Task: Create a due date automation trigger when advanced on, 2 days before a card is due add dates without a due date at 11:00 AM.
Action: Mouse moved to (1021, 296)
Screenshot: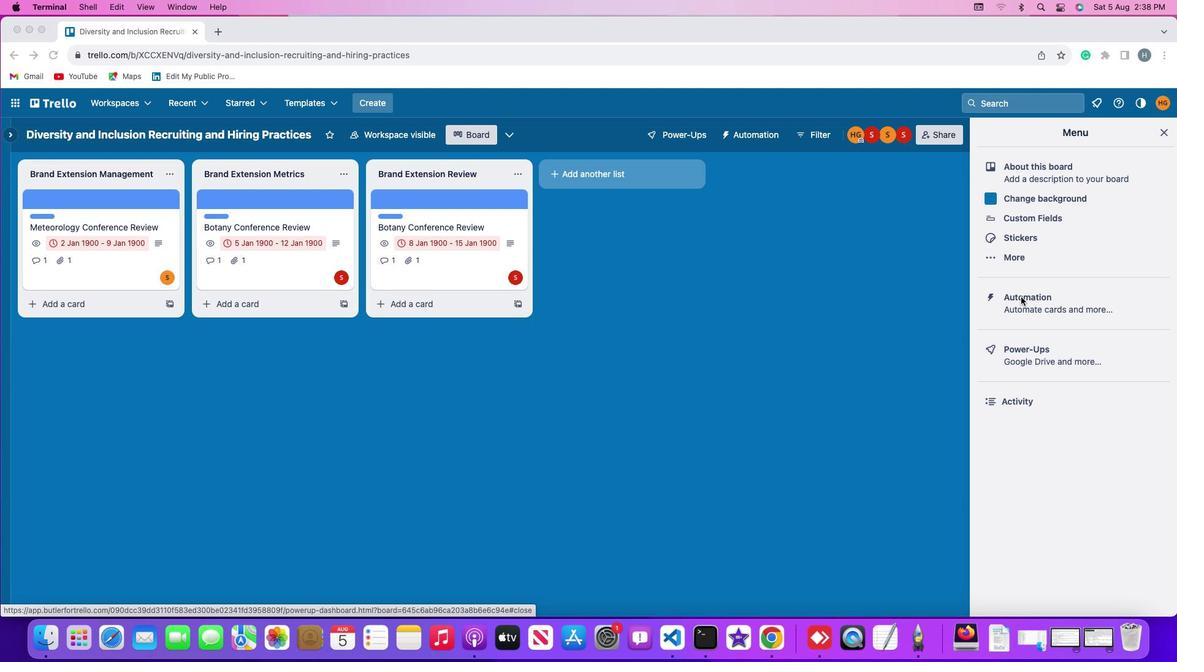 
Action: Mouse pressed left at (1021, 296)
Screenshot: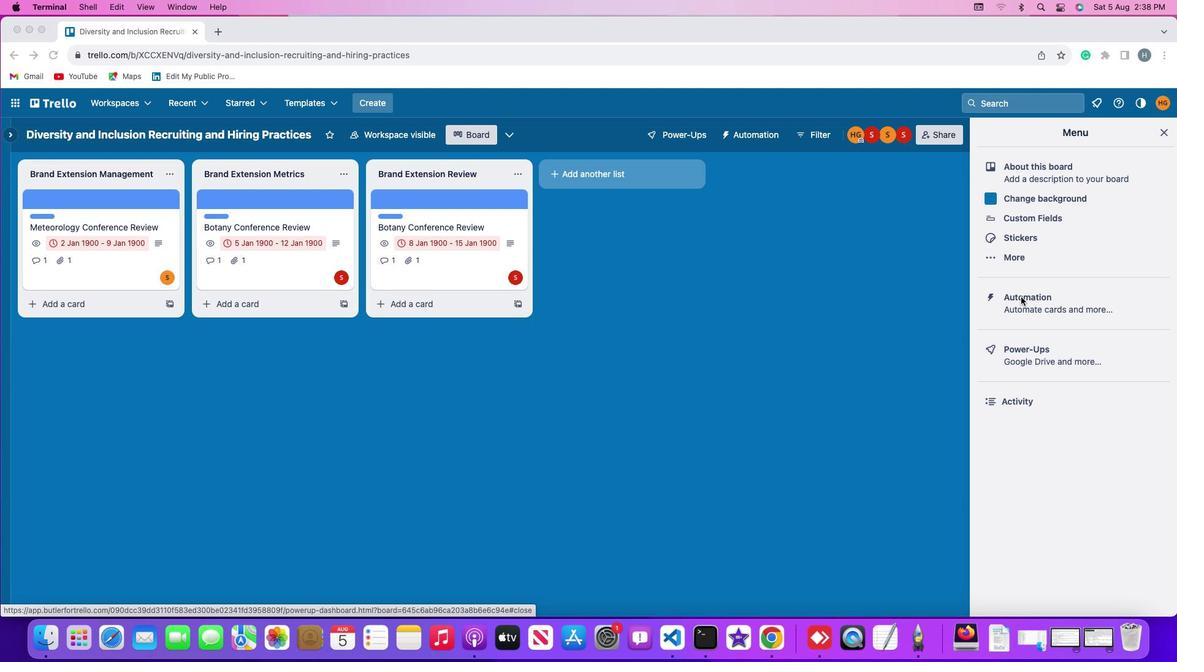
Action: Mouse pressed left at (1021, 296)
Screenshot: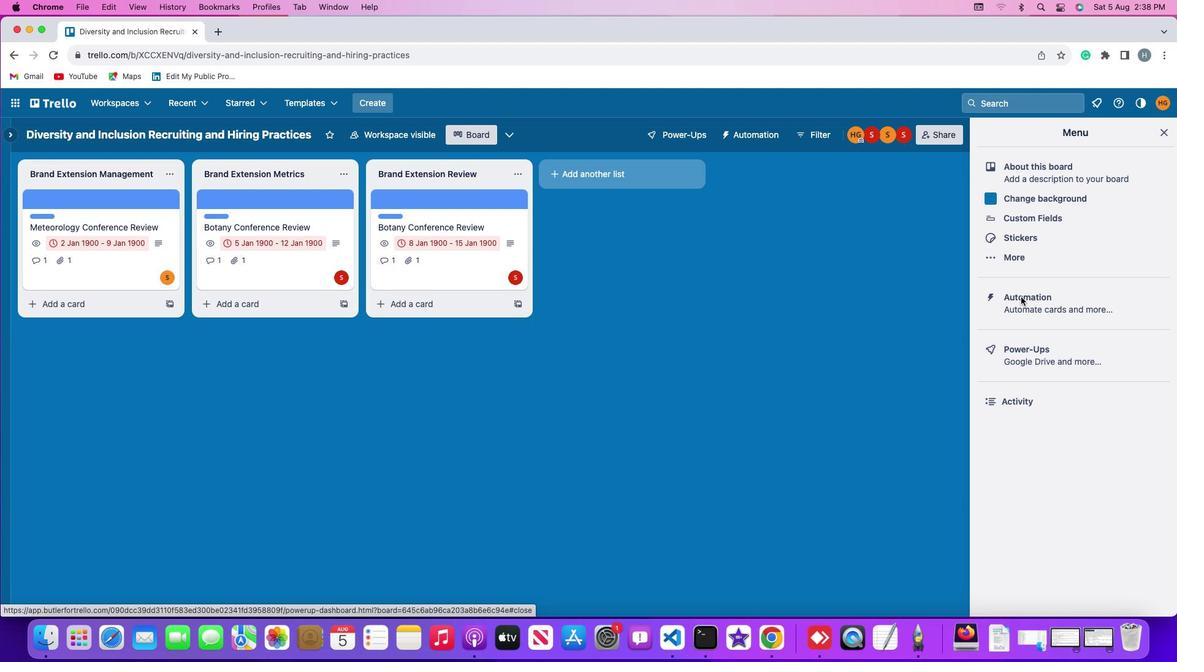 
Action: Mouse moved to (65, 290)
Screenshot: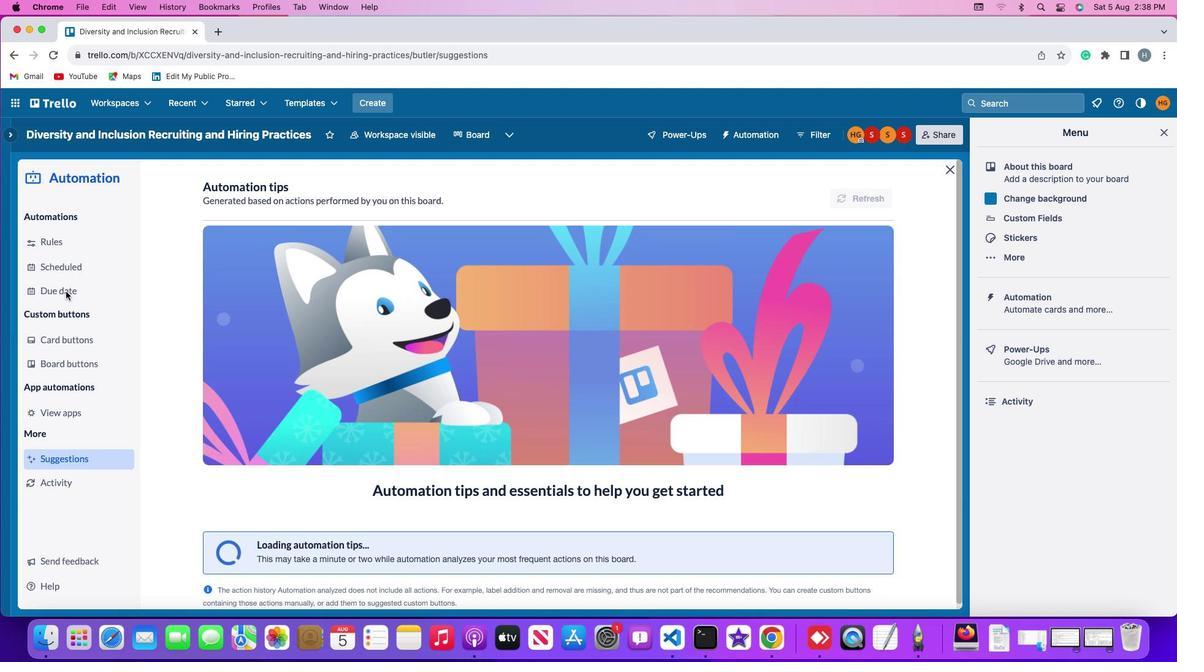 
Action: Mouse pressed left at (65, 290)
Screenshot: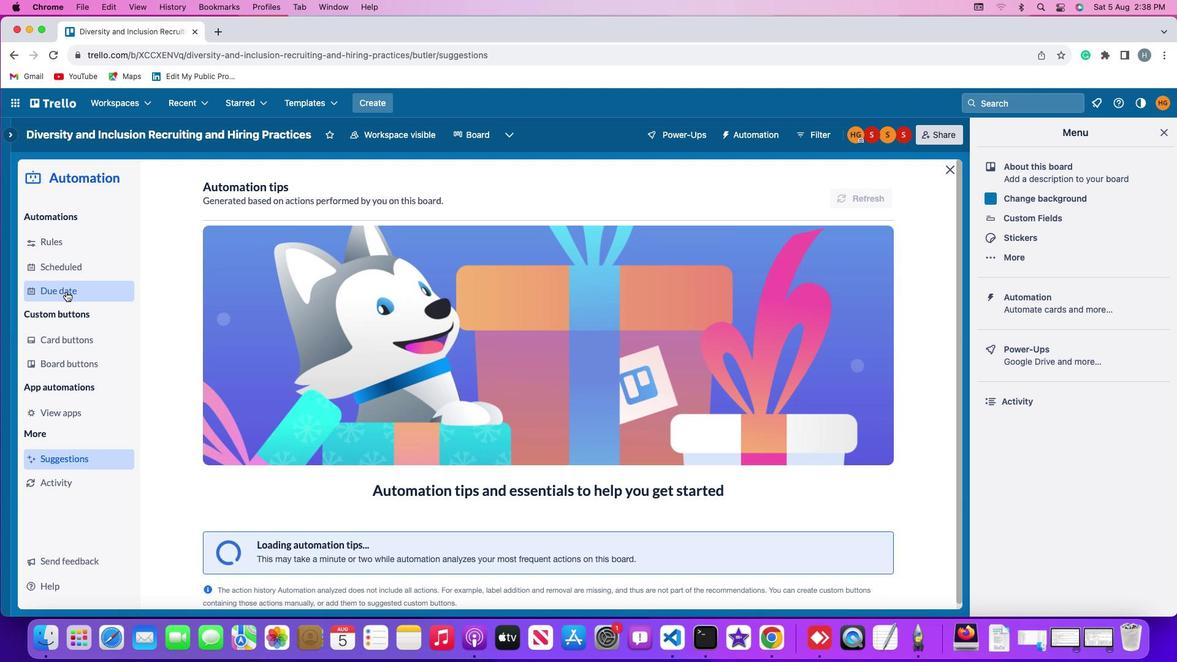 
Action: Mouse moved to (838, 188)
Screenshot: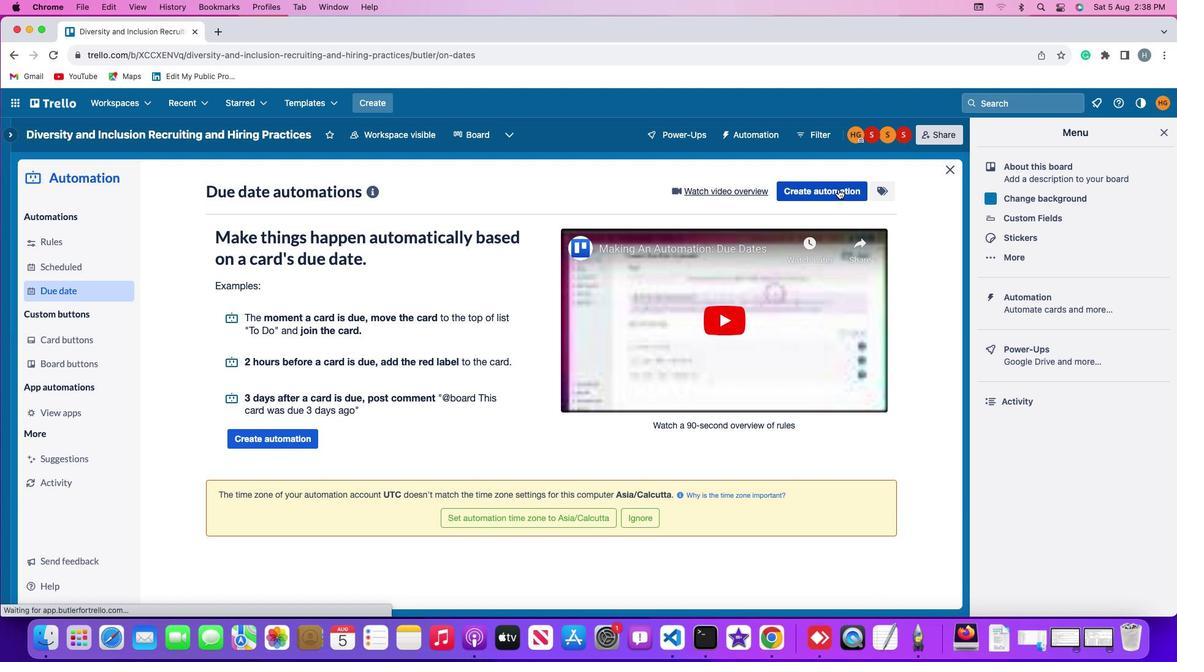 
Action: Mouse pressed left at (838, 188)
Screenshot: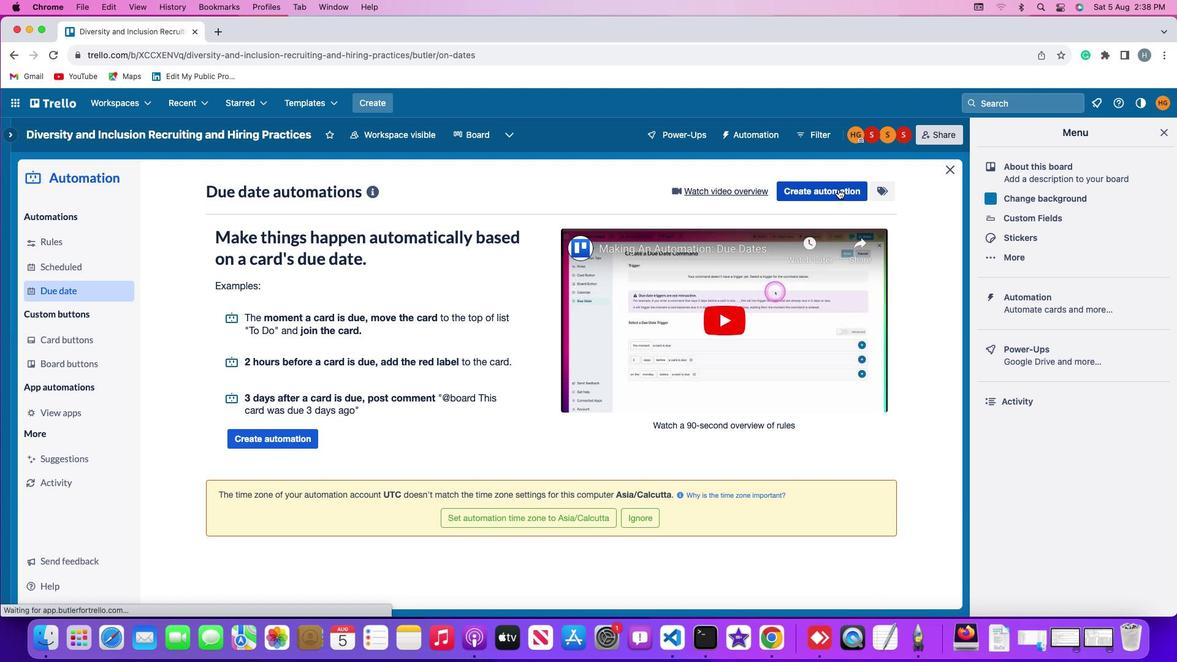 
Action: Mouse moved to (527, 307)
Screenshot: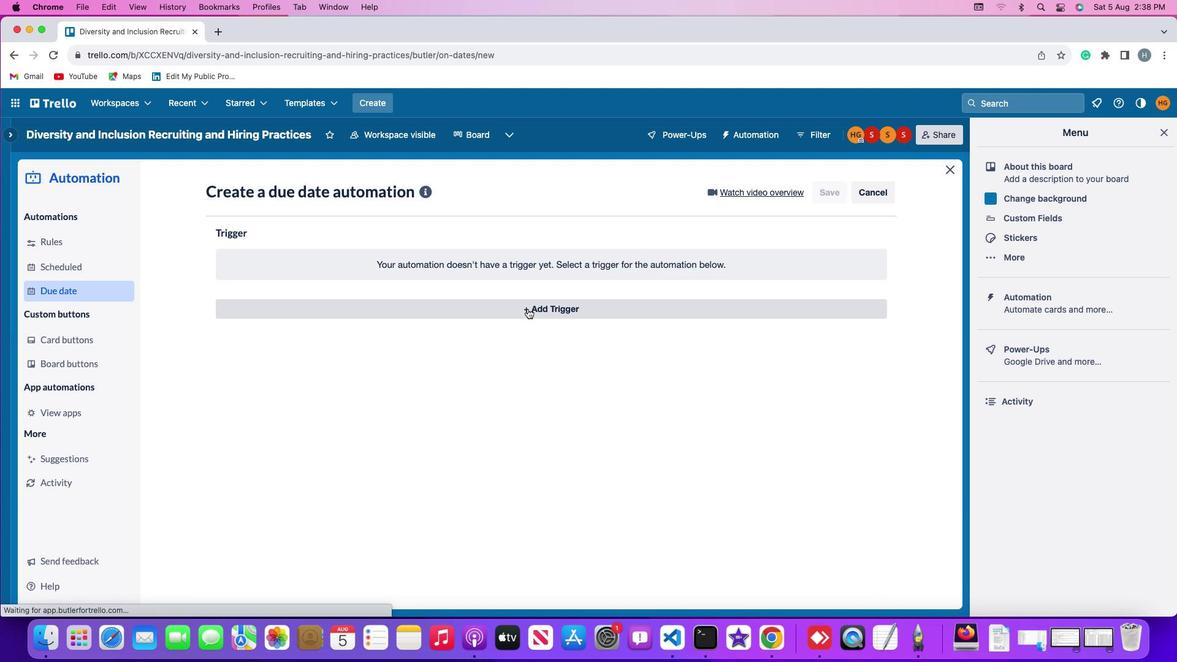 
Action: Mouse pressed left at (527, 307)
Screenshot: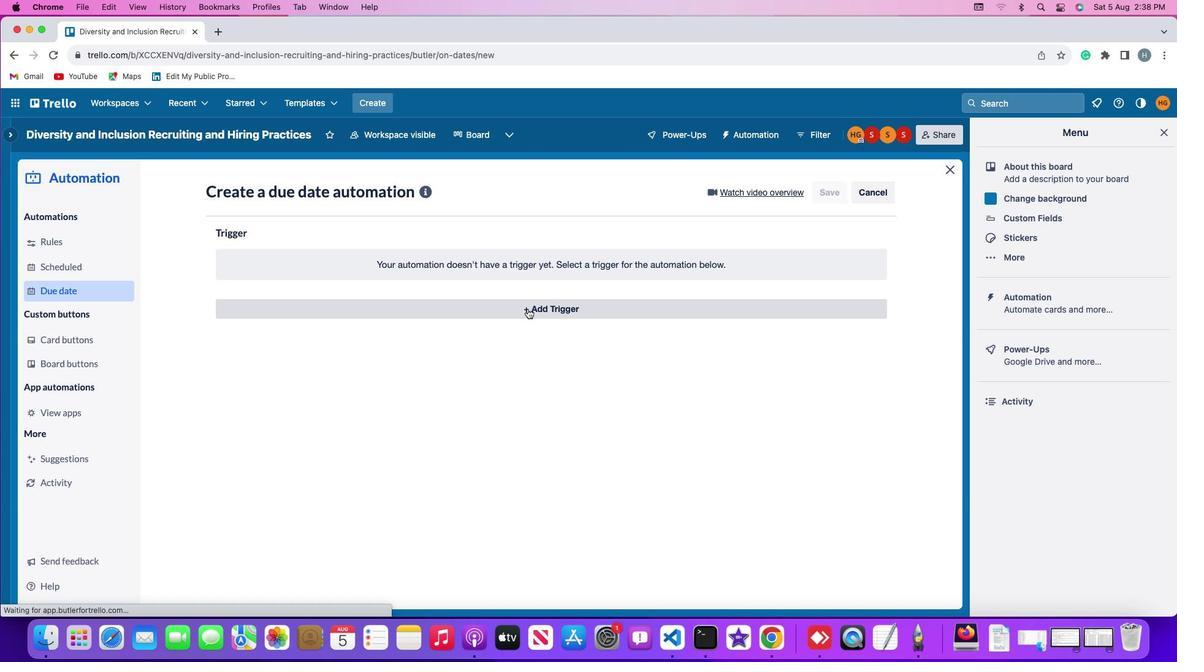 
Action: Mouse moved to (243, 497)
Screenshot: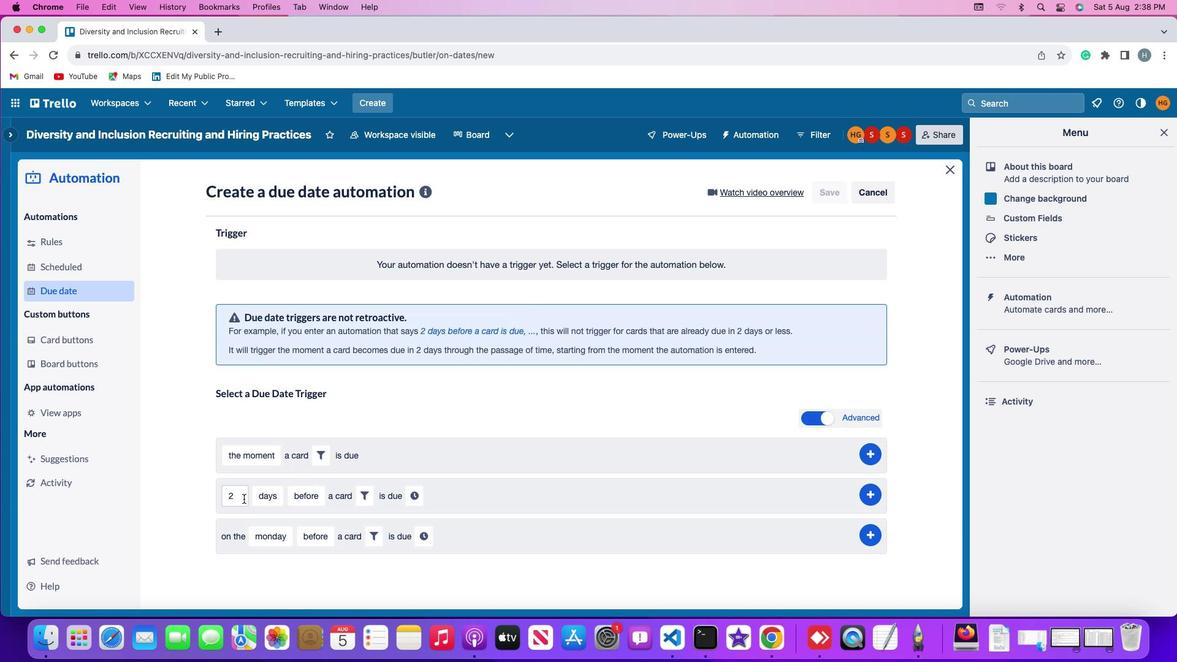 
Action: Mouse pressed left at (243, 497)
Screenshot: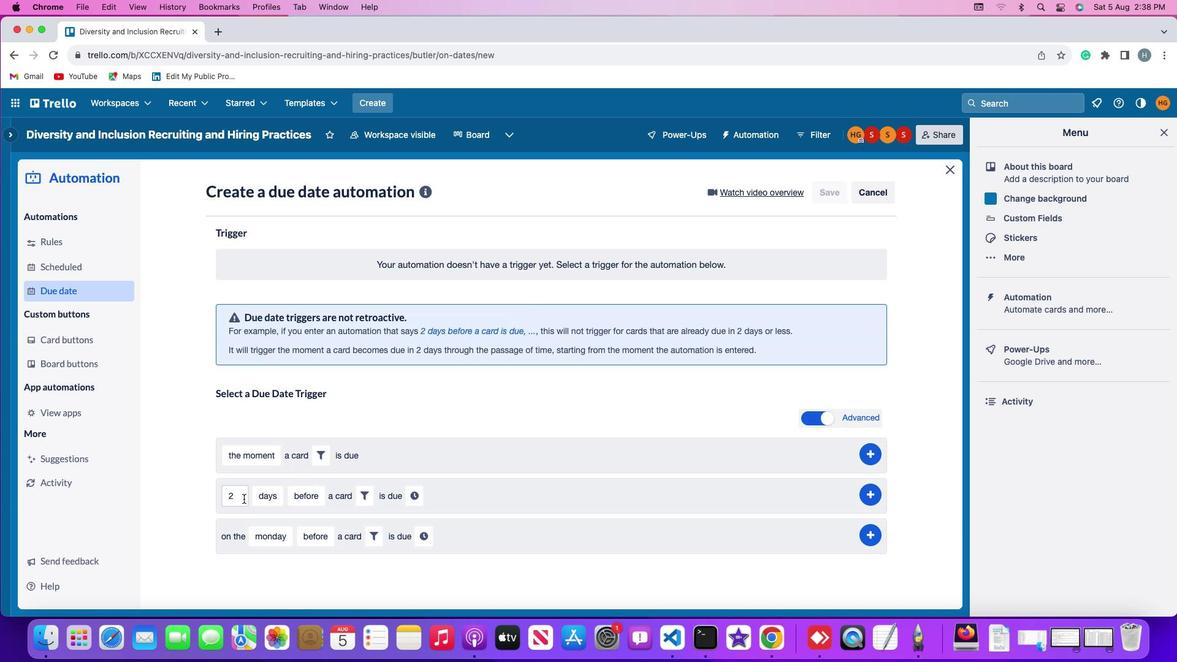 
Action: Mouse moved to (242, 496)
Screenshot: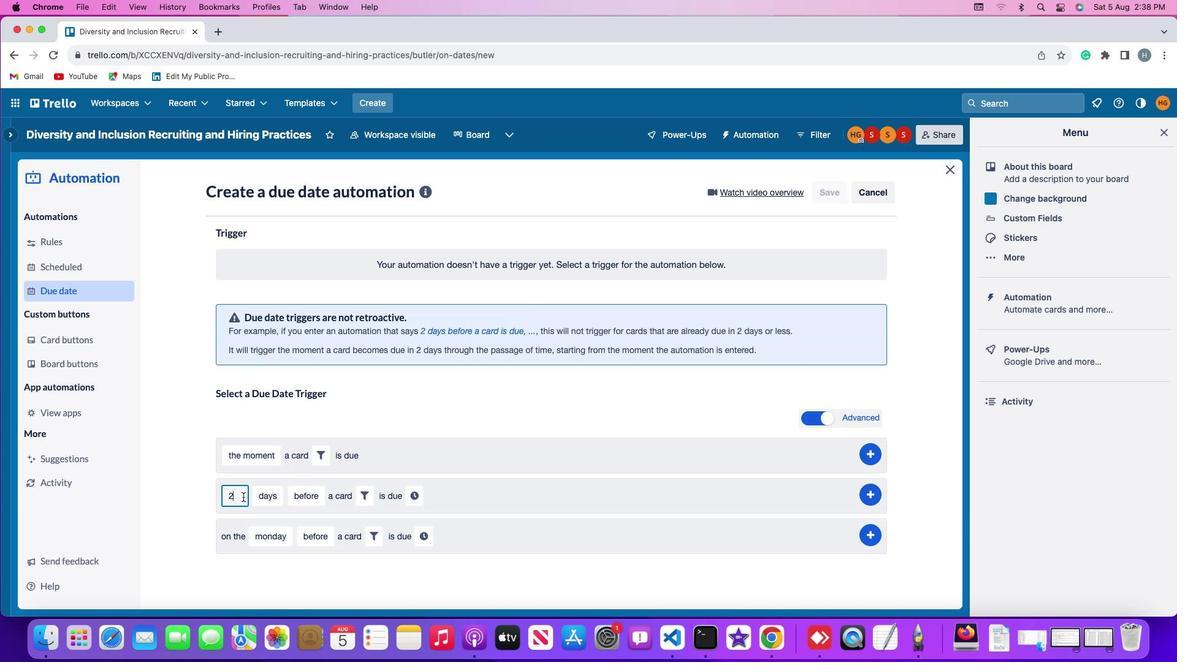 
Action: Key pressed Key.backspace
Screenshot: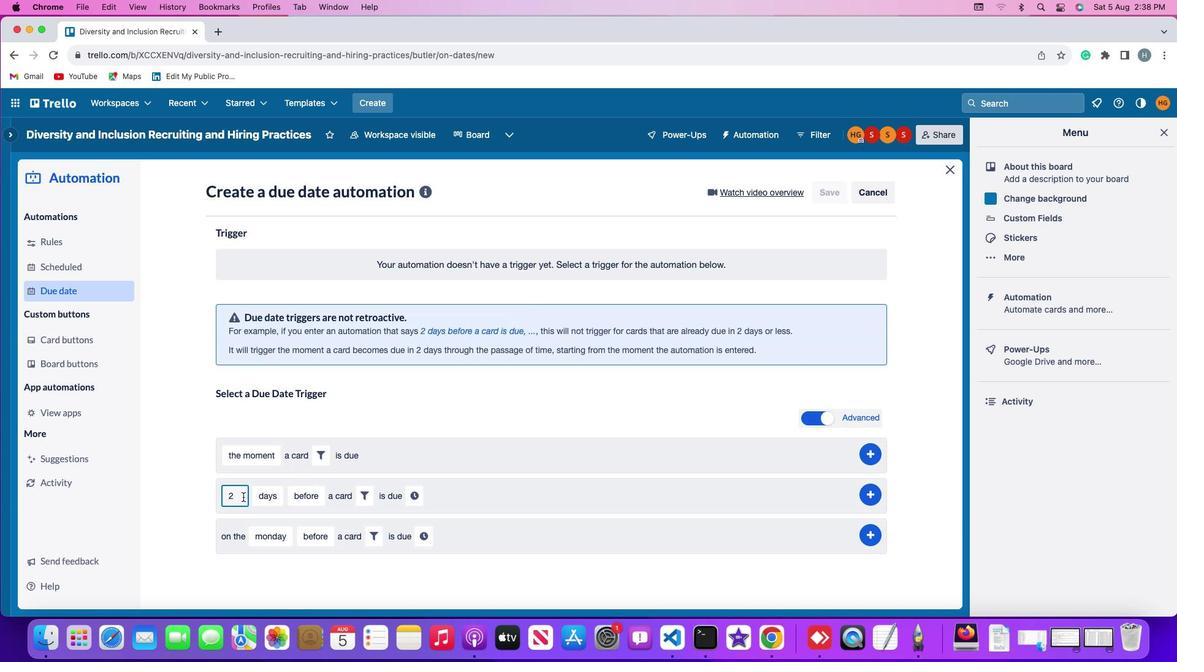
Action: Mouse moved to (245, 494)
Screenshot: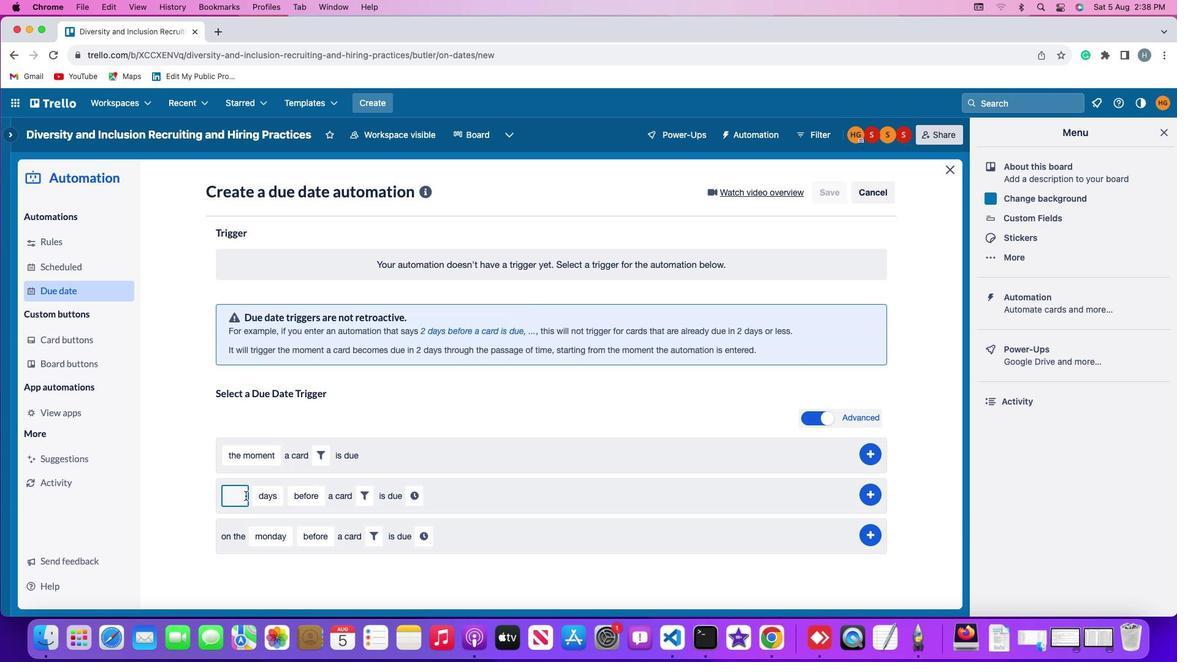 
Action: Key pressed '2'
Screenshot: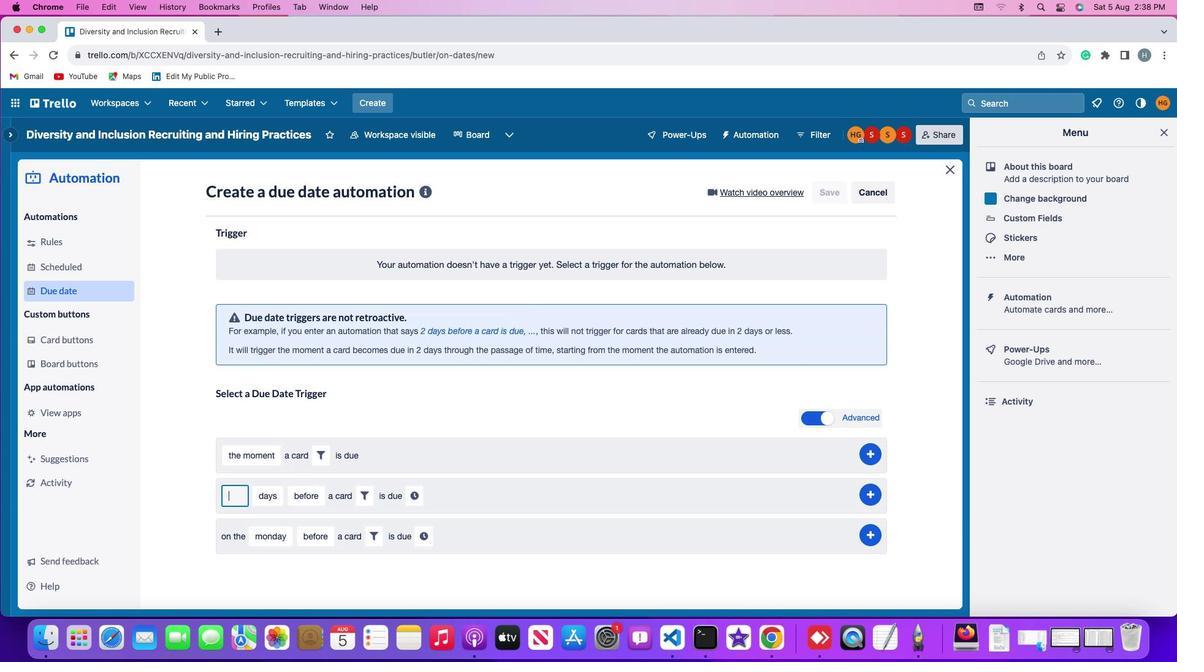 
Action: Mouse moved to (272, 495)
Screenshot: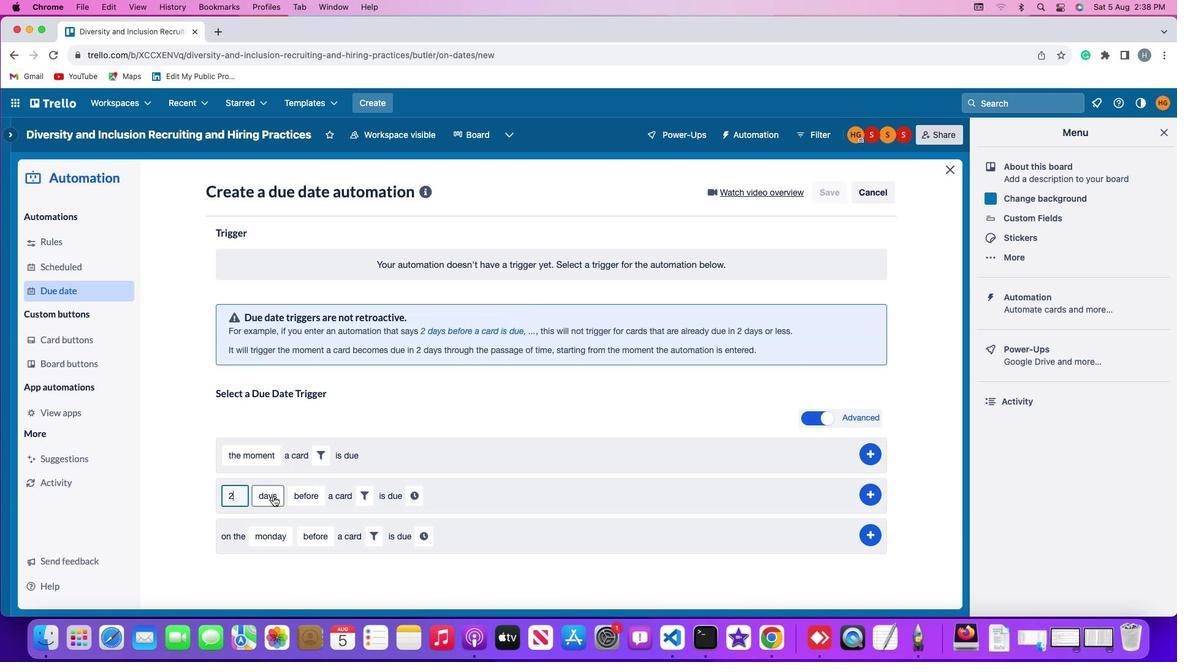 
Action: Mouse pressed left at (272, 495)
Screenshot: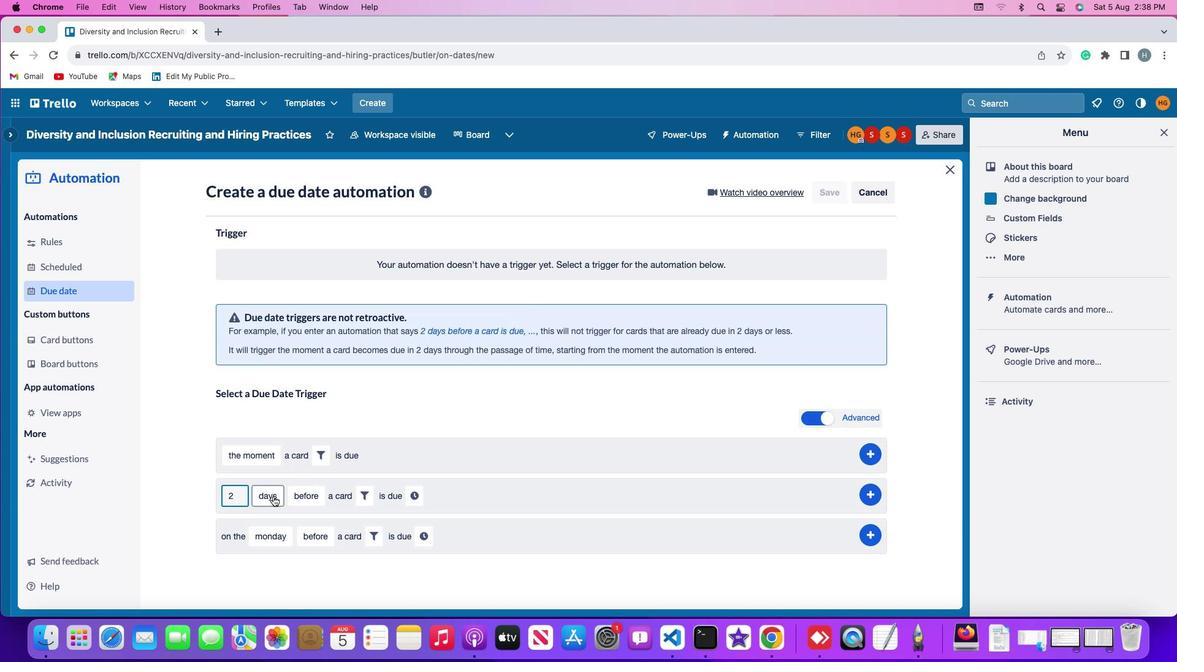 
Action: Mouse moved to (271, 512)
Screenshot: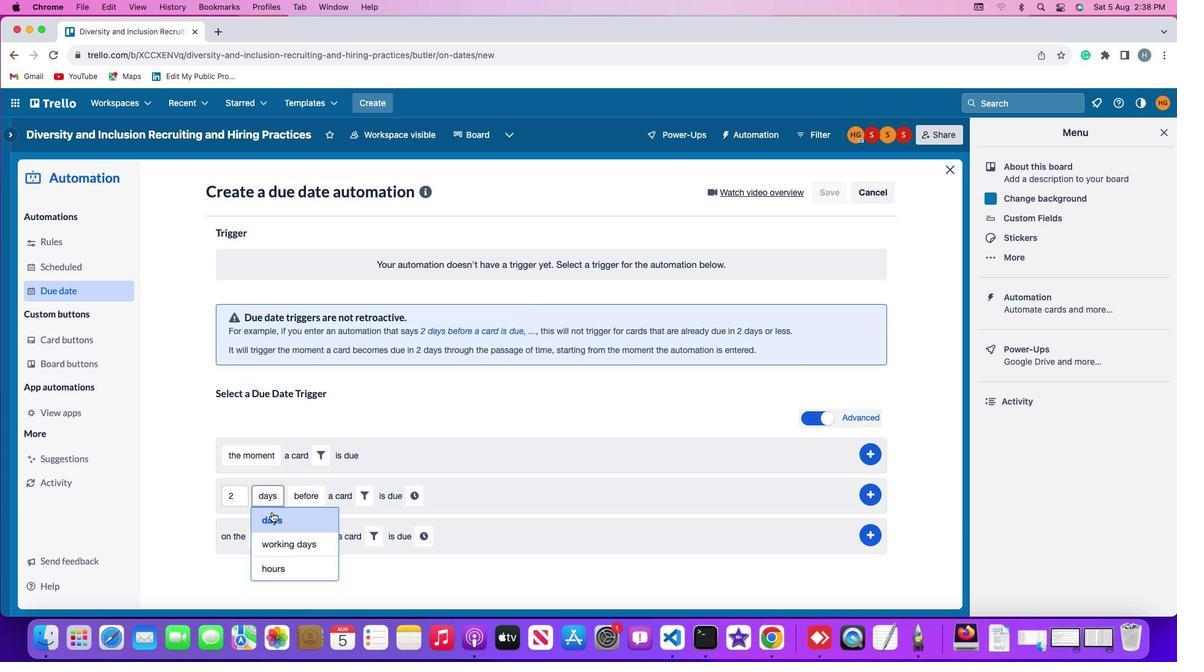 
Action: Mouse pressed left at (271, 512)
Screenshot: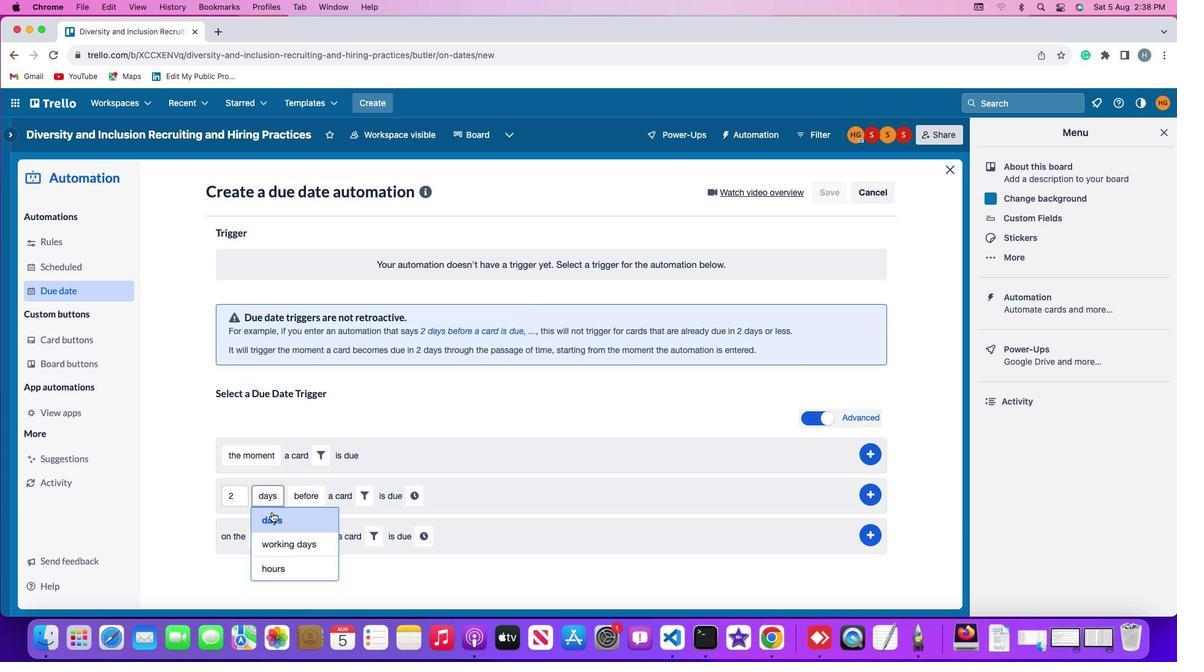 
Action: Mouse moved to (301, 497)
Screenshot: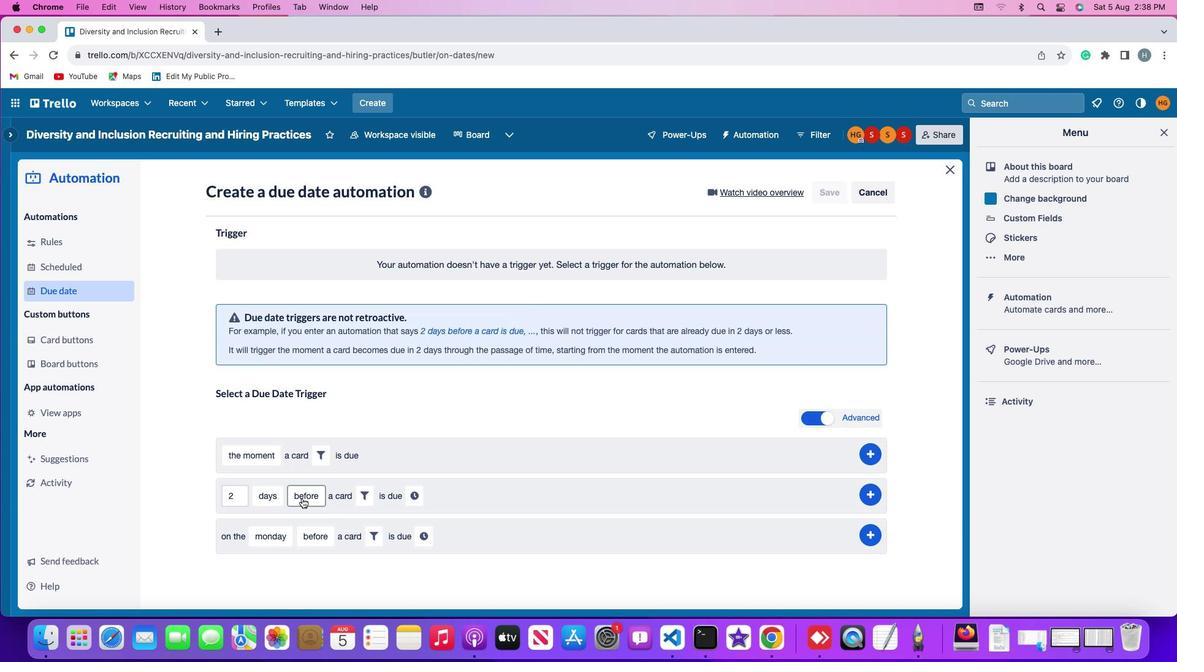 
Action: Mouse pressed left at (301, 497)
Screenshot: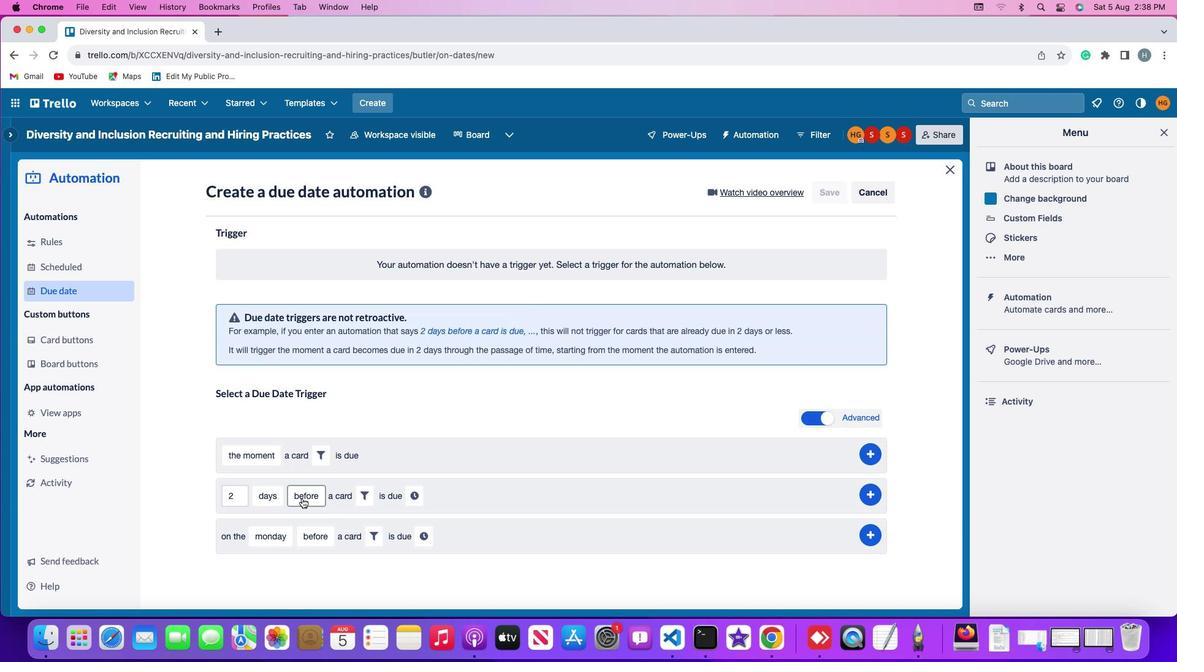 
Action: Mouse moved to (312, 515)
Screenshot: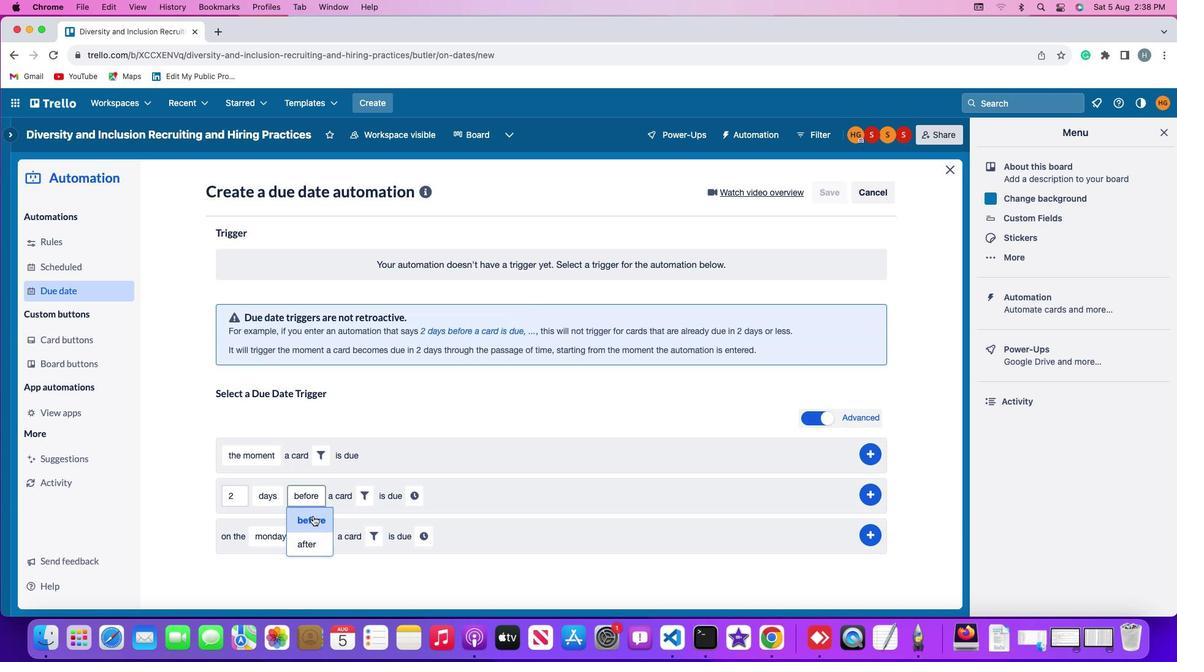 
Action: Mouse pressed left at (312, 515)
Screenshot: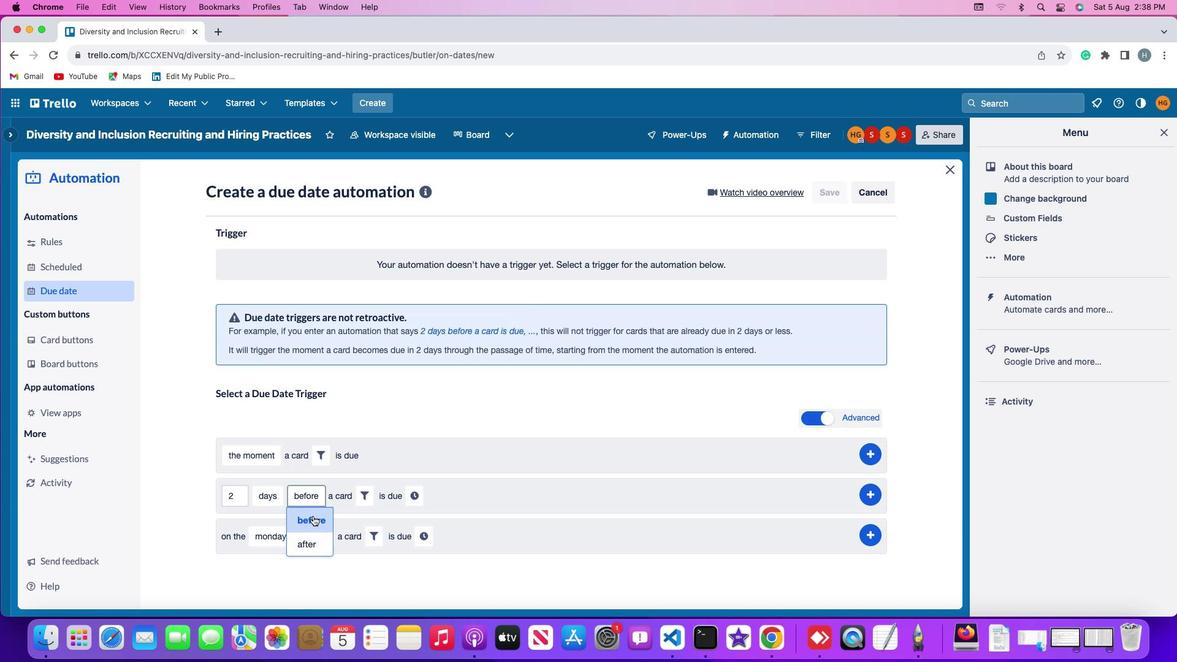 
Action: Mouse moved to (363, 498)
Screenshot: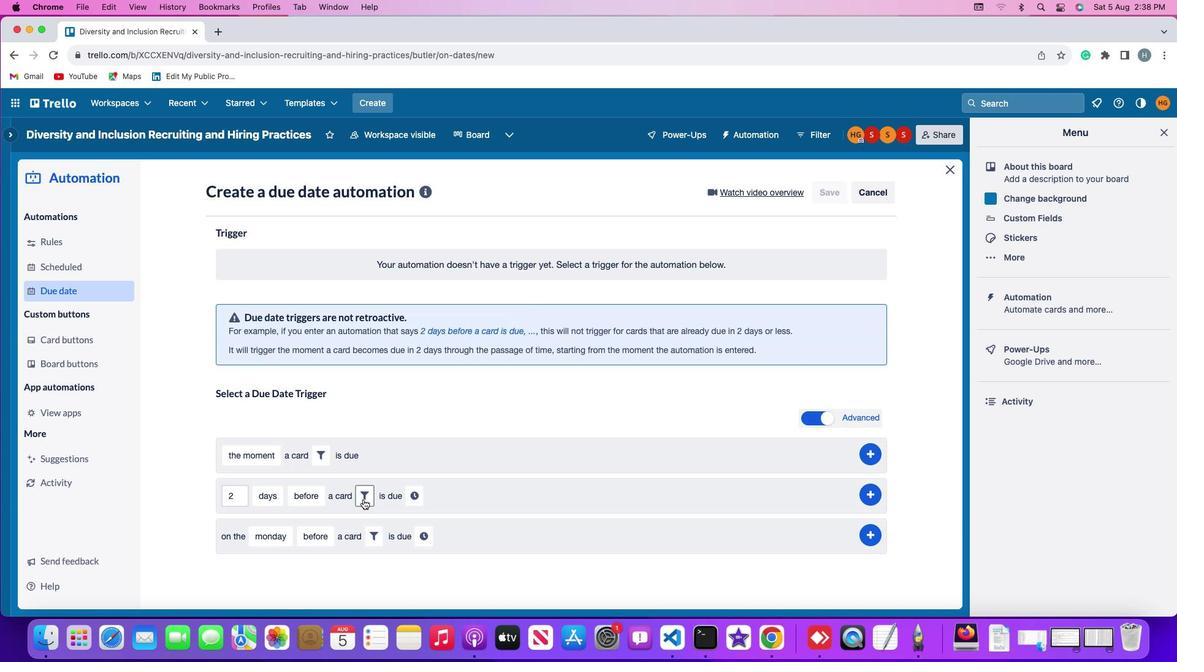 
Action: Mouse pressed left at (363, 498)
Screenshot: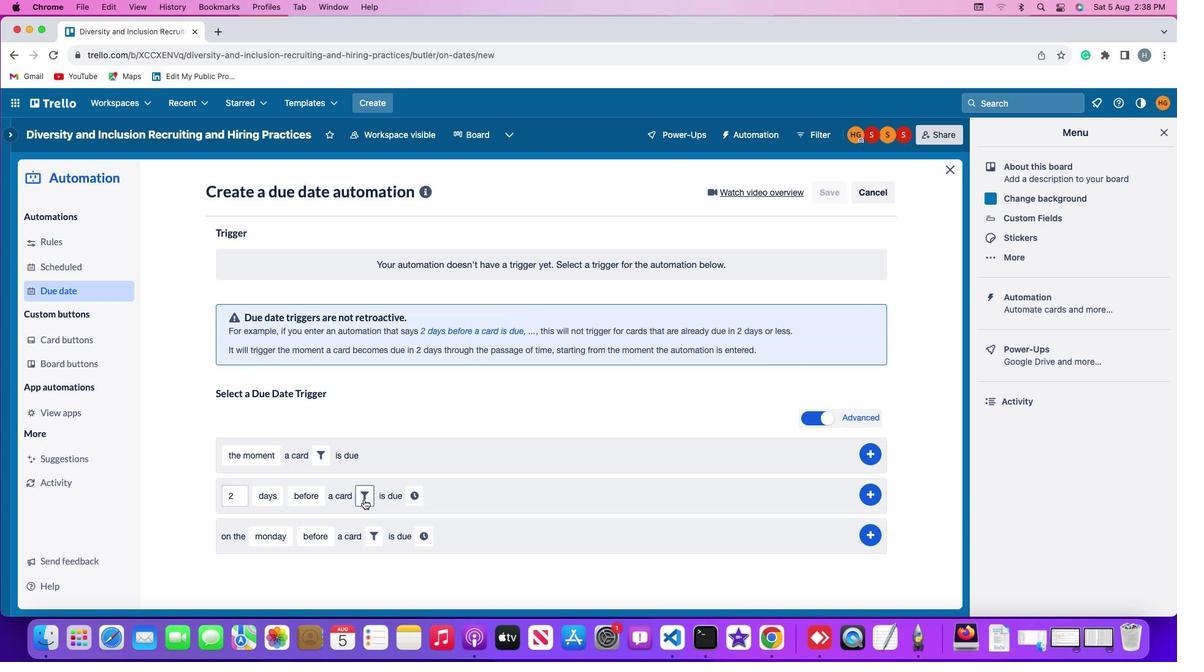 
Action: Mouse moved to (428, 532)
Screenshot: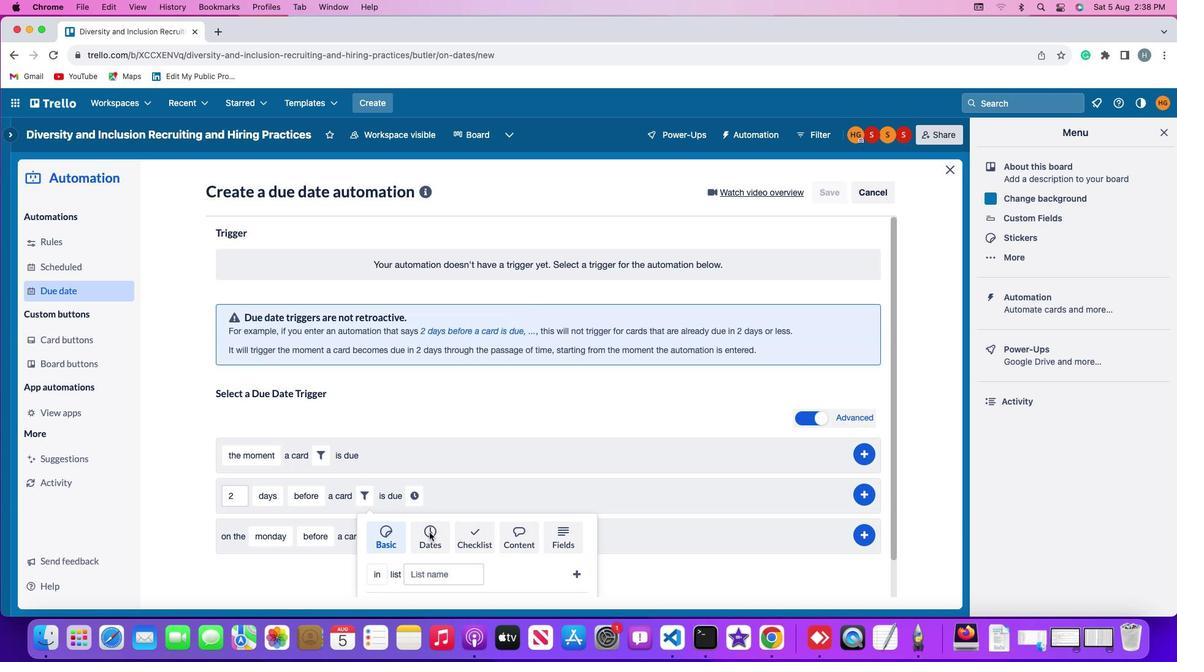 
Action: Mouse pressed left at (428, 532)
Screenshot: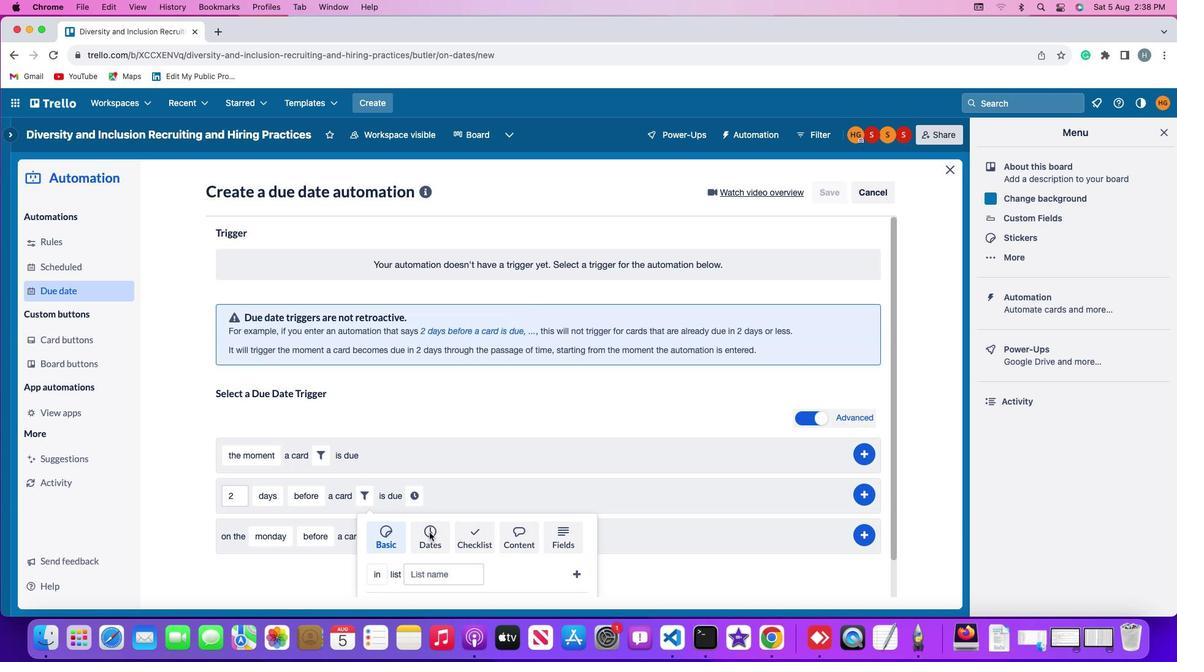 
Action: Mouse moved to (421, 528)
Screenshot: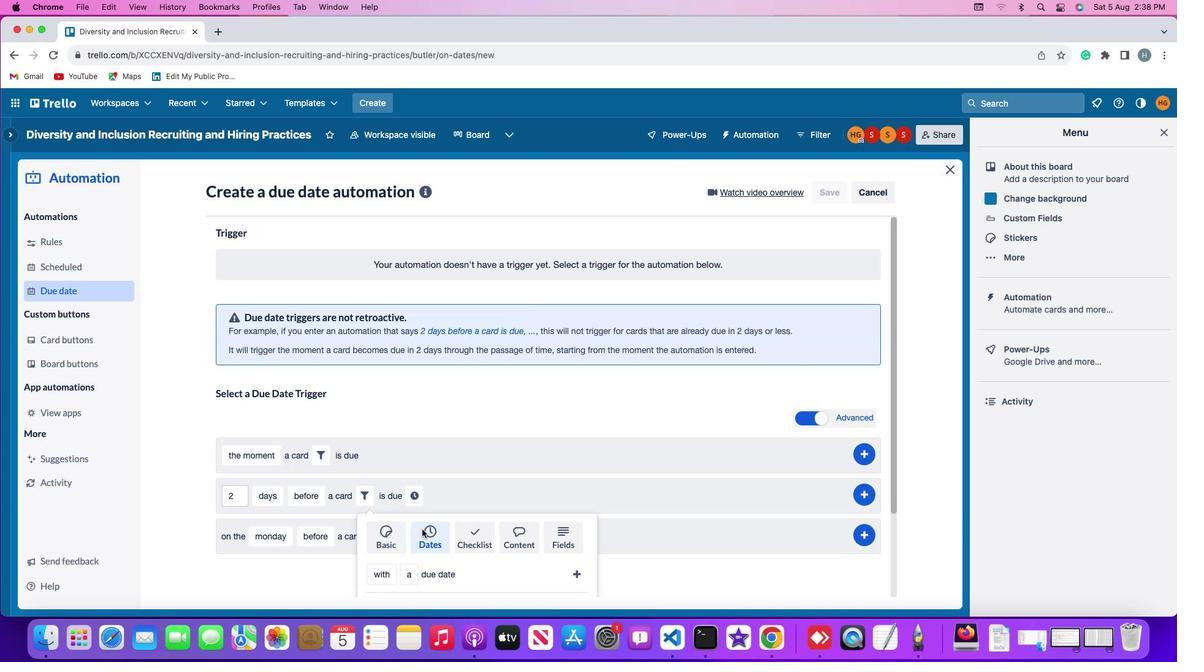 
Action: Mouse scrolled (421, 528) with delta (0, 0)
Screenshot: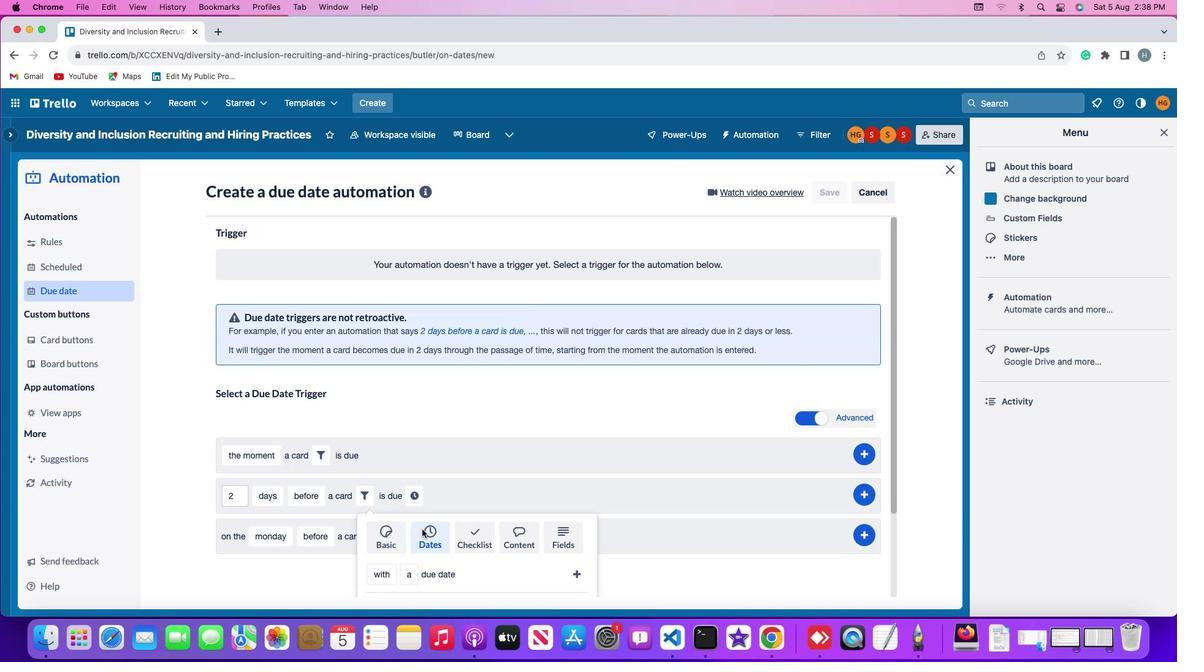
Action: Mouse scrolled (421, 528) with delta (0, 0)
Screenshot: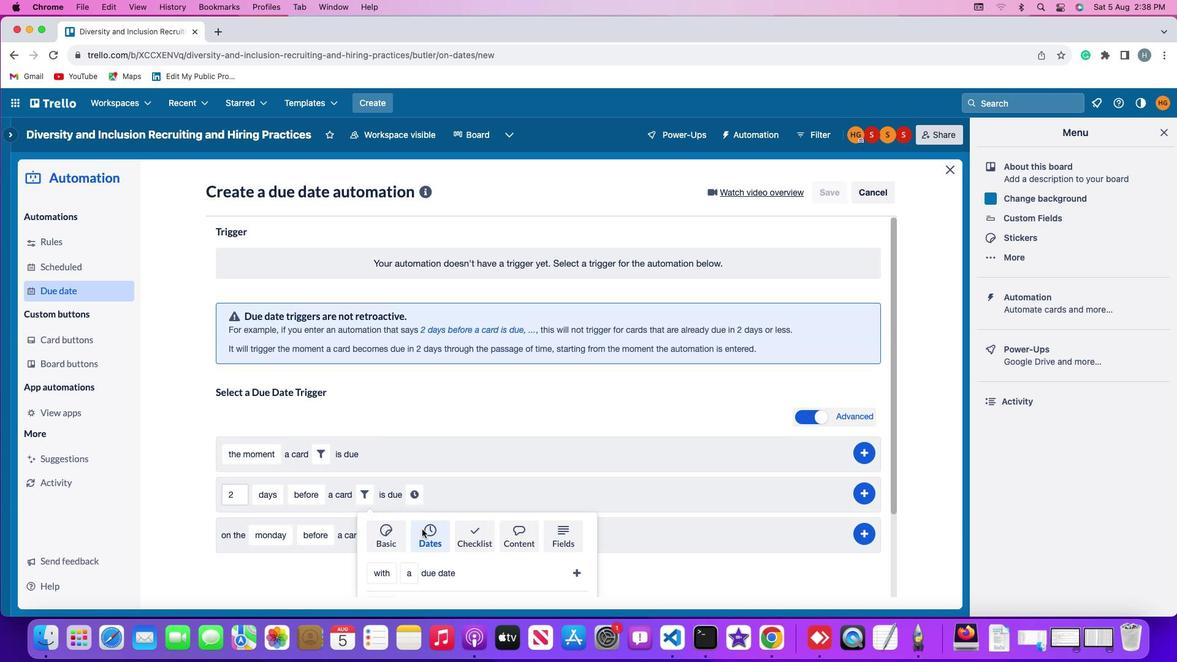 
Action: Mouse scrolled (421, 528) with delta (0, -1)
Screenshot: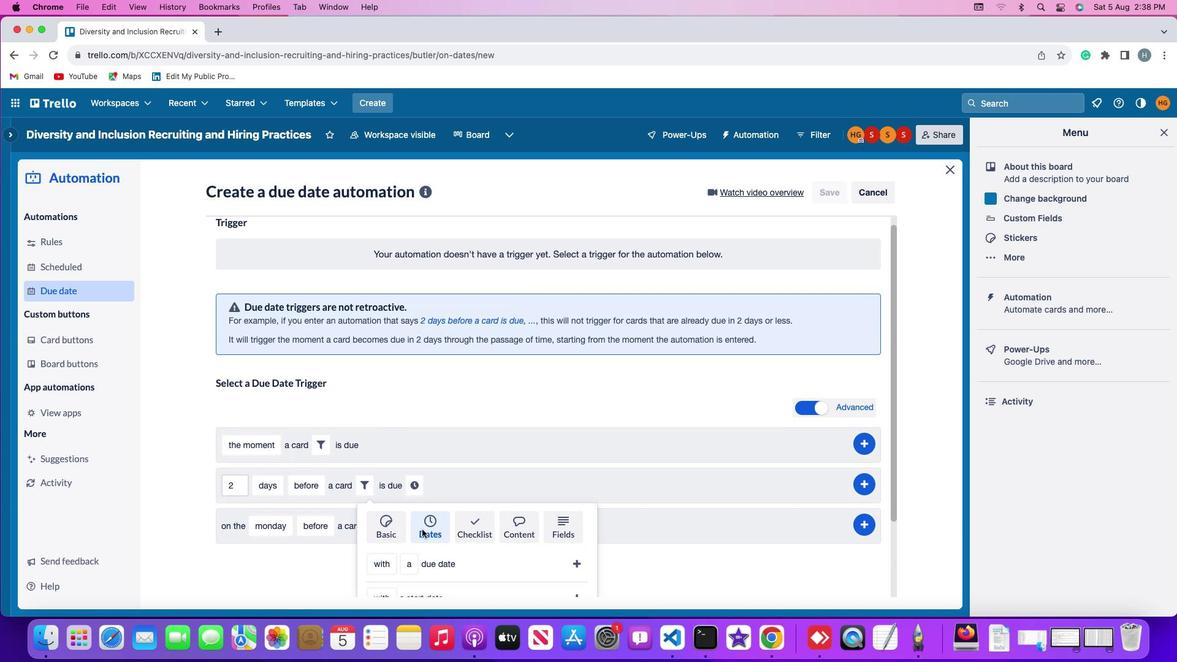 
Action: Mouse scrolled (421, 528) with delta (0, -3)
Screenshot: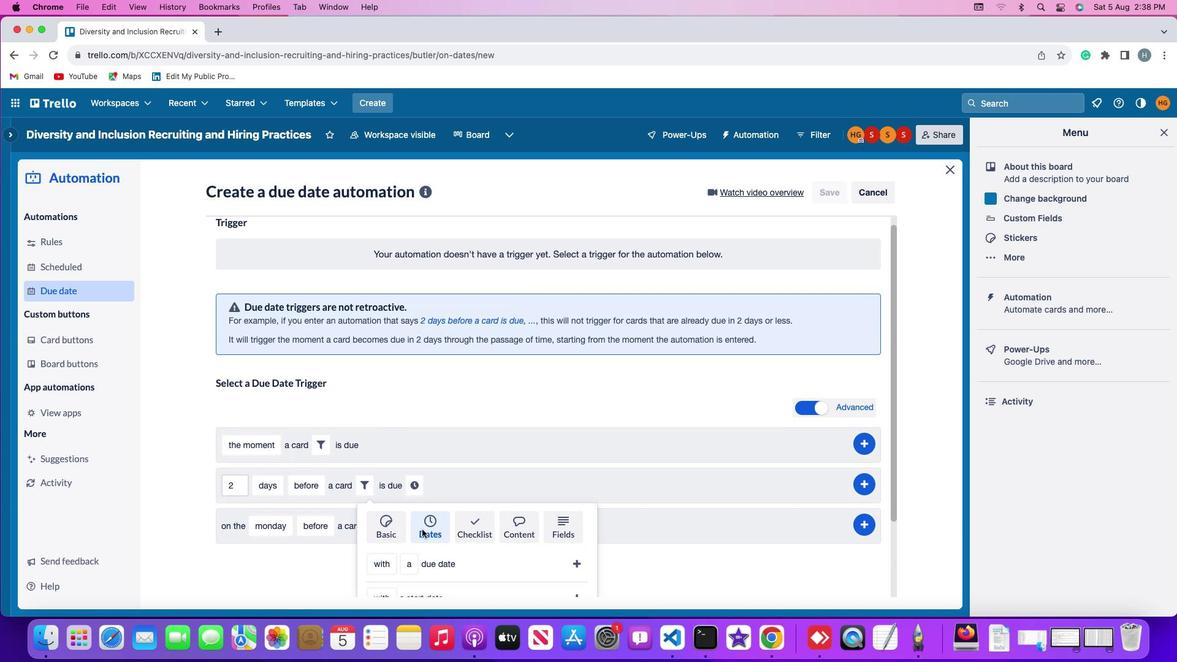 
Action: Mouse scrolled (421, 528) with delta (0, -3)
Screenshot: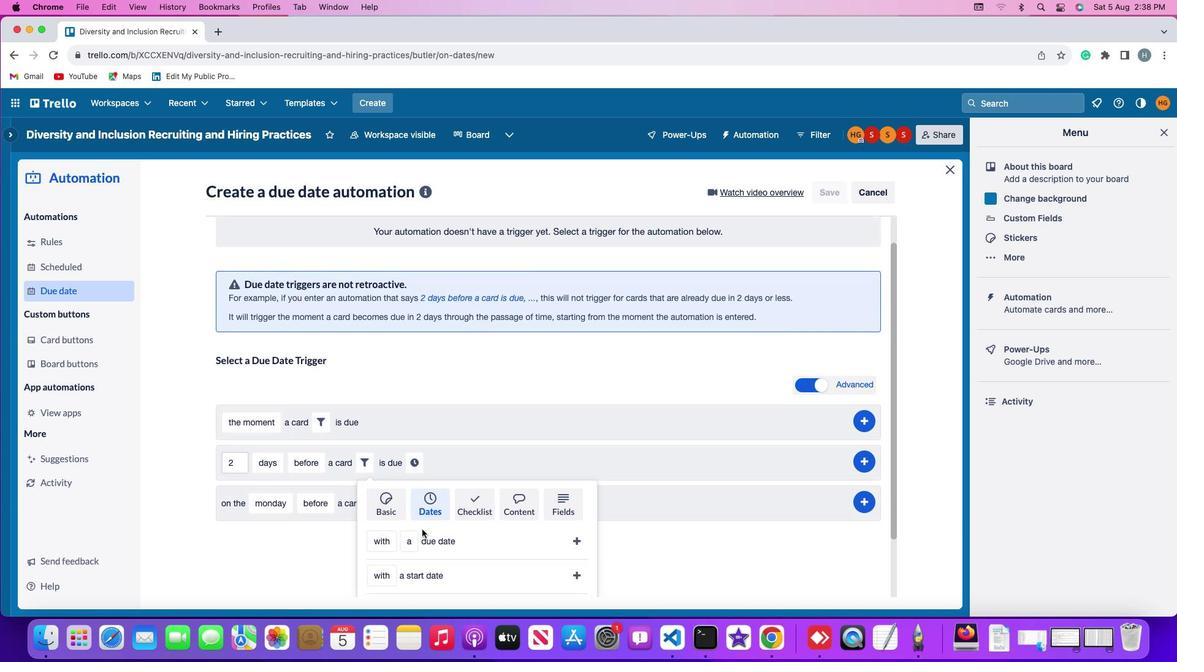 
Action: Mouse scrolled (421, 528) with delta (0, 0)
Screenshot: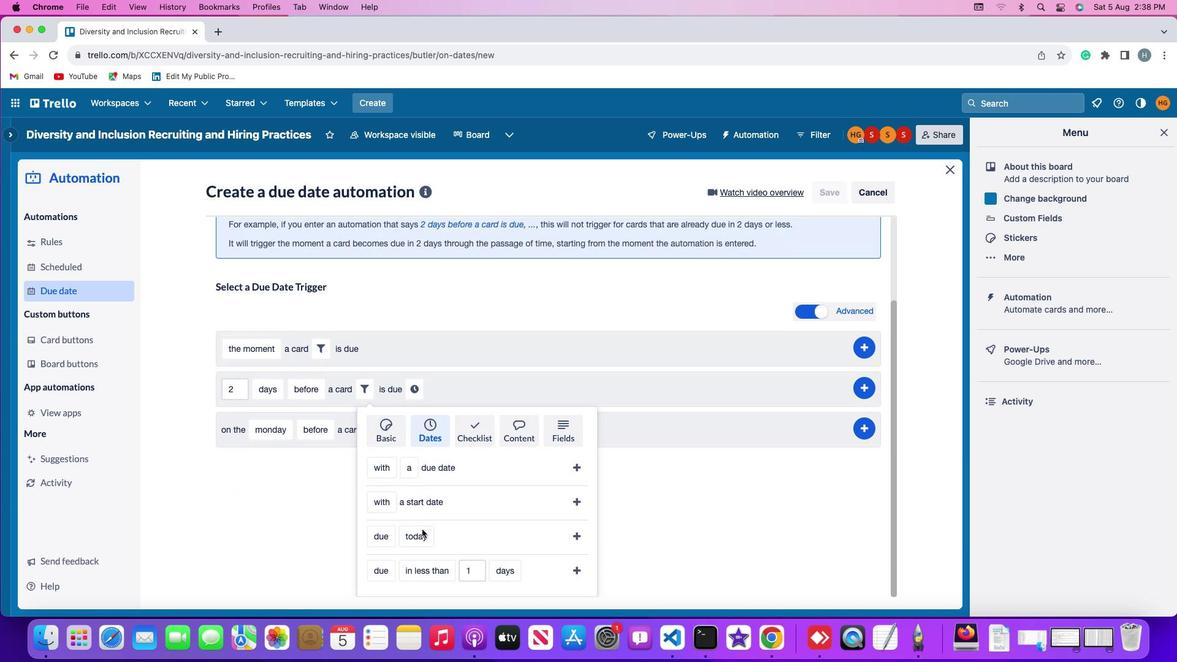 
Action: Mouse scrolled (421, 528) with delta (0, 0)
Screenshot: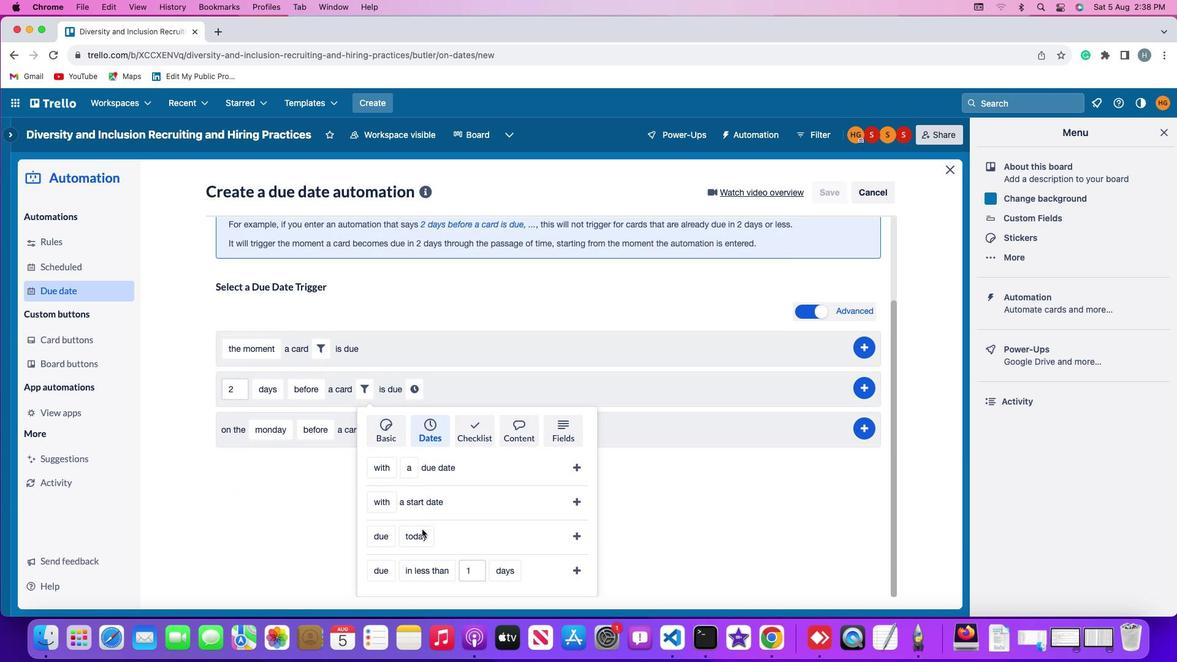
Action: Mouse scrolled (421, 528) with delta (0, -1)
Screenshot: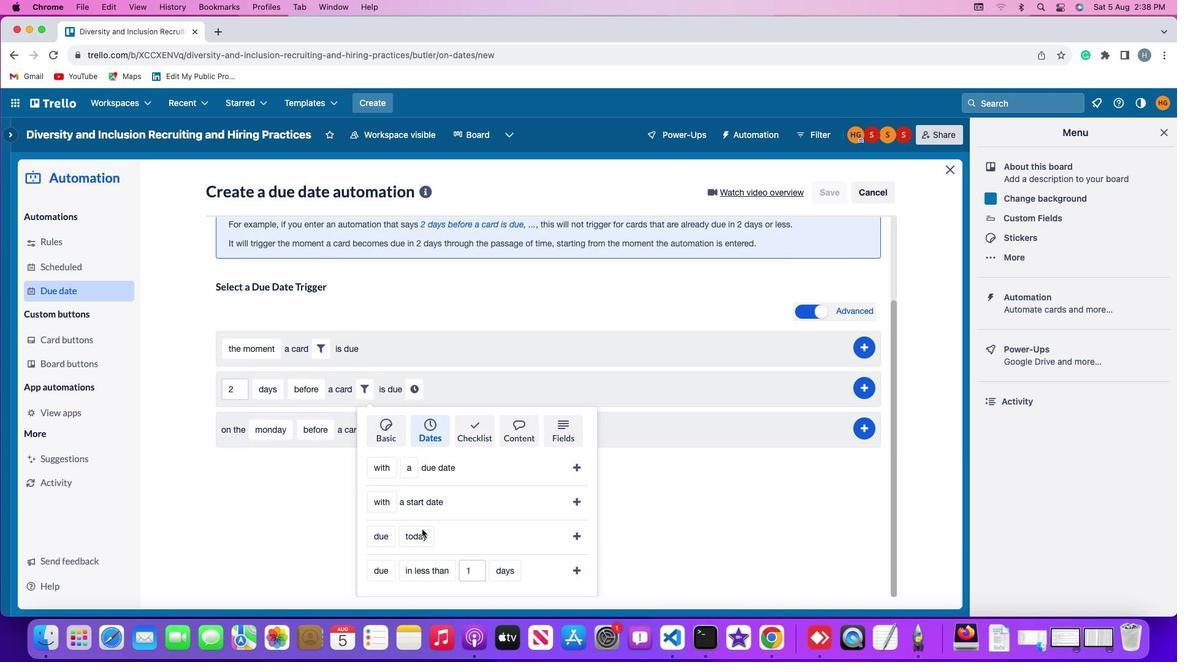 
Action: Mouse scrolled (421, 528) with delta (0, -3)
Screenshot: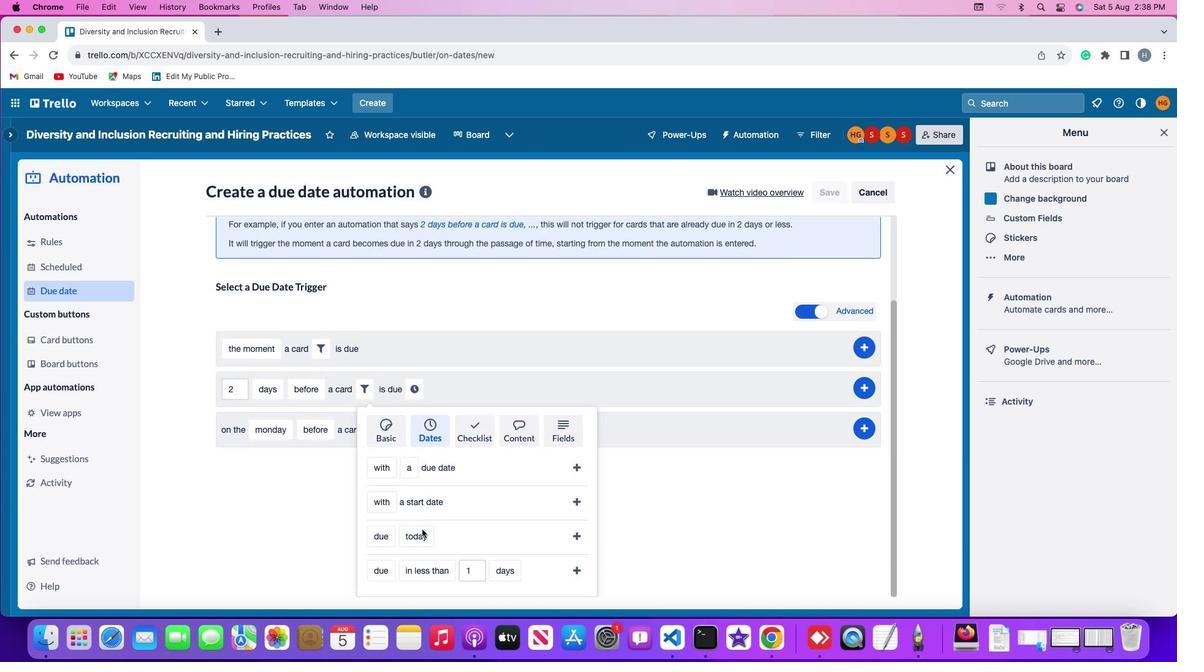 
Action: Mouse moved to (387, 469)
Screenshot: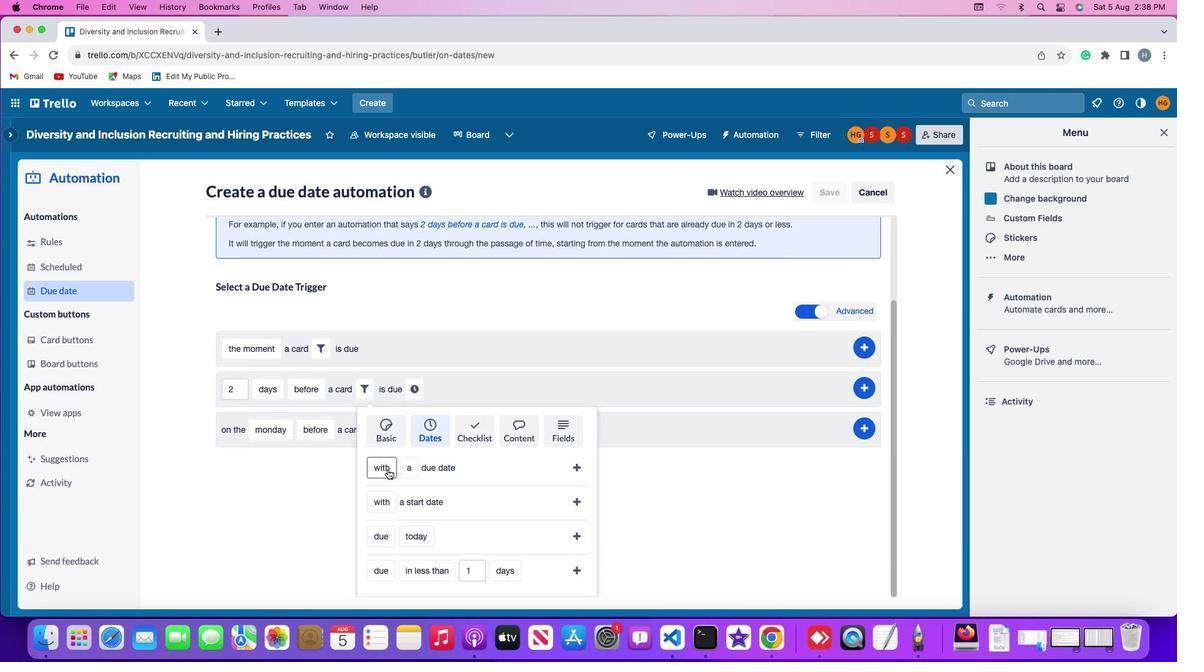 
Action: Mouse pressed left at (387, 469)
Screenshot: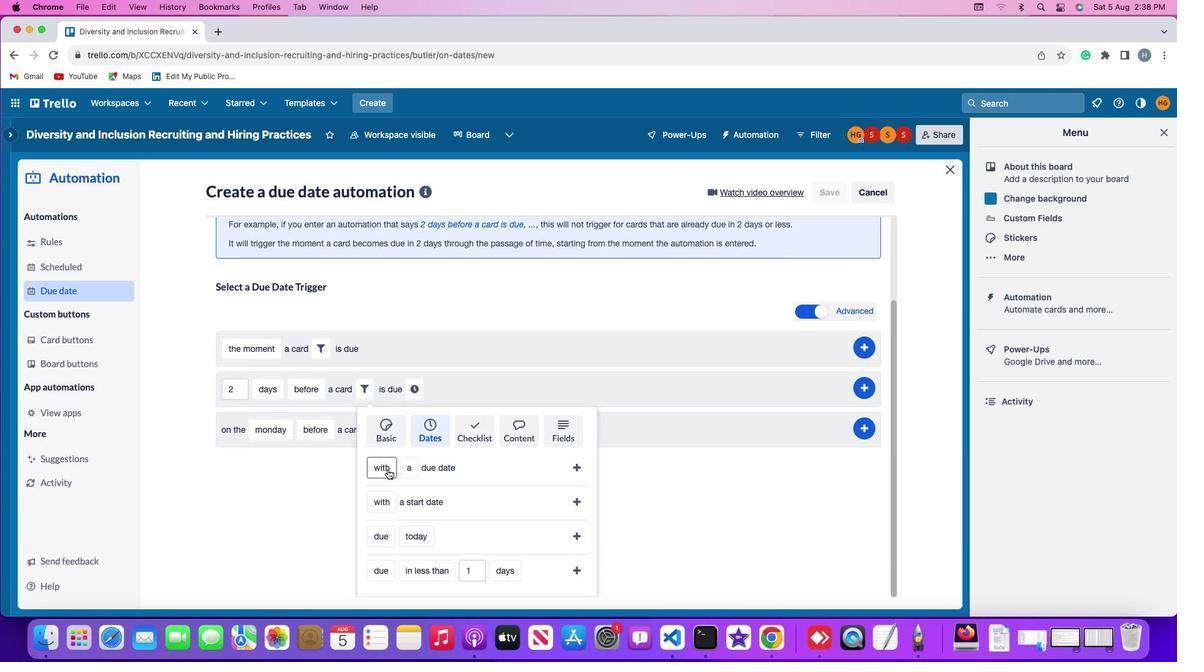 
Action: Mouse moved to (384, 512)
Screenshot: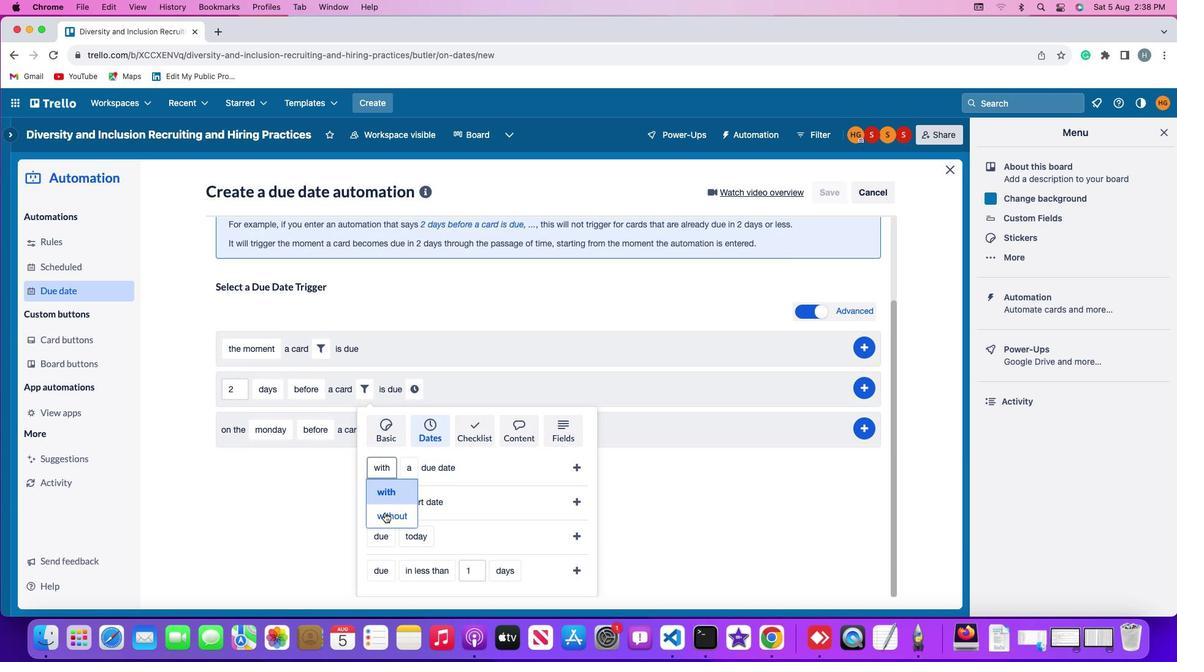 
Action: Mouse pressed left at (384, 512)
Screenshot: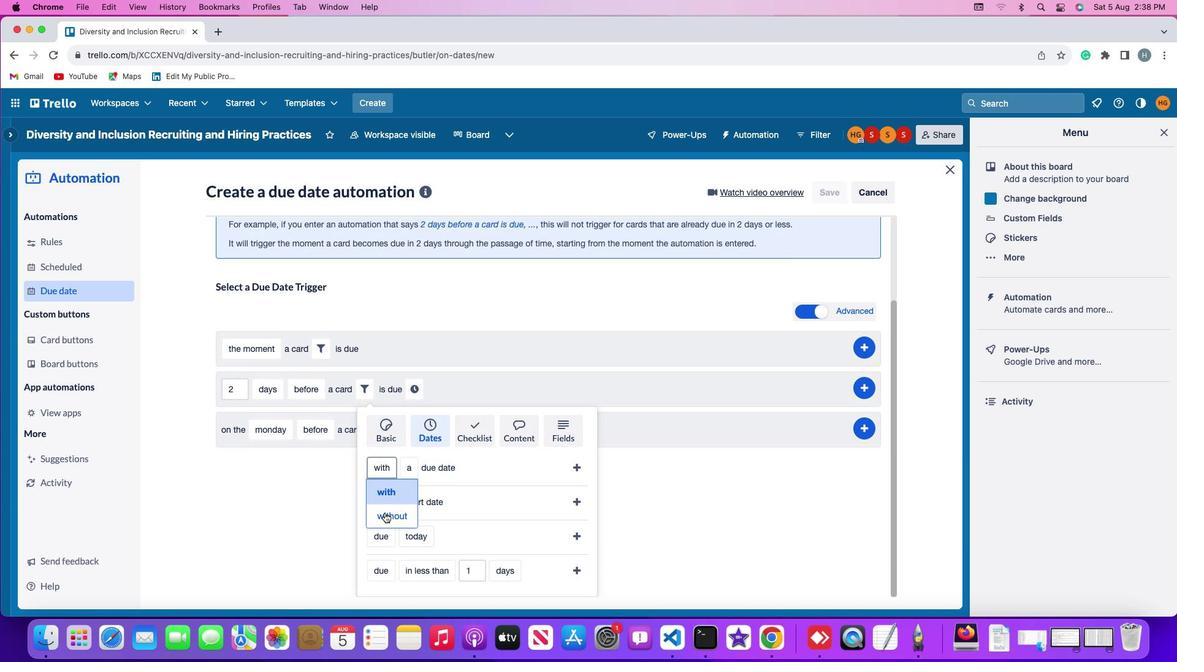 
Action: Mouse moved to (412, 470)
Screenshot: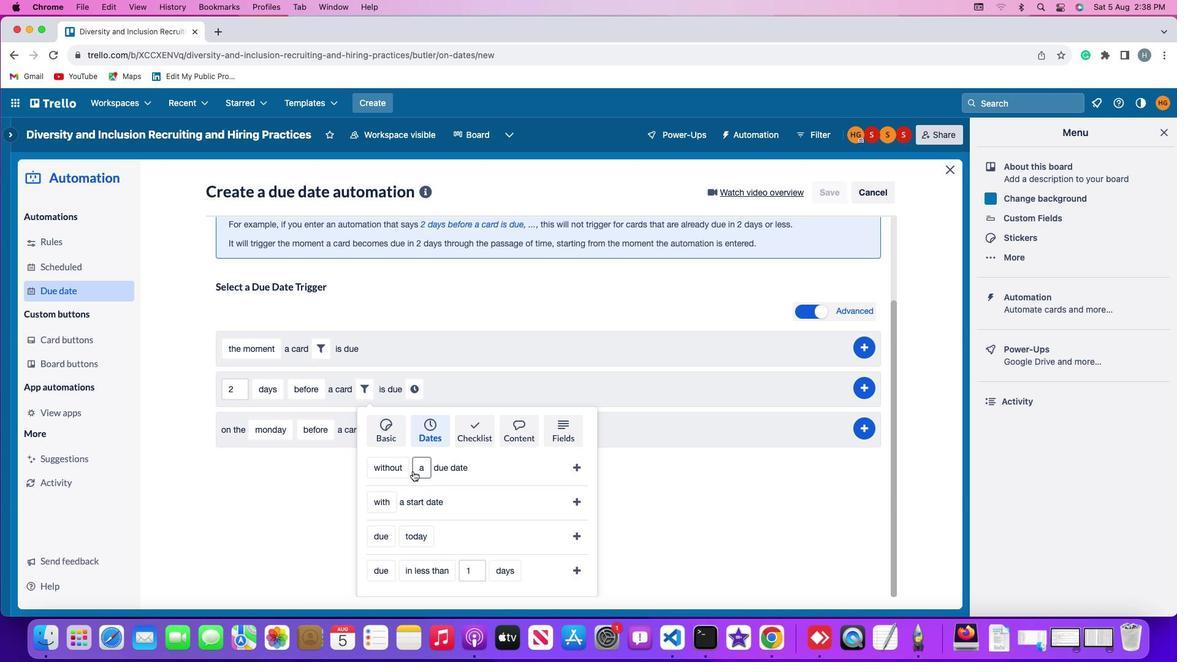 
Action: Mouse pressed left at (412, 470)
Screenshot: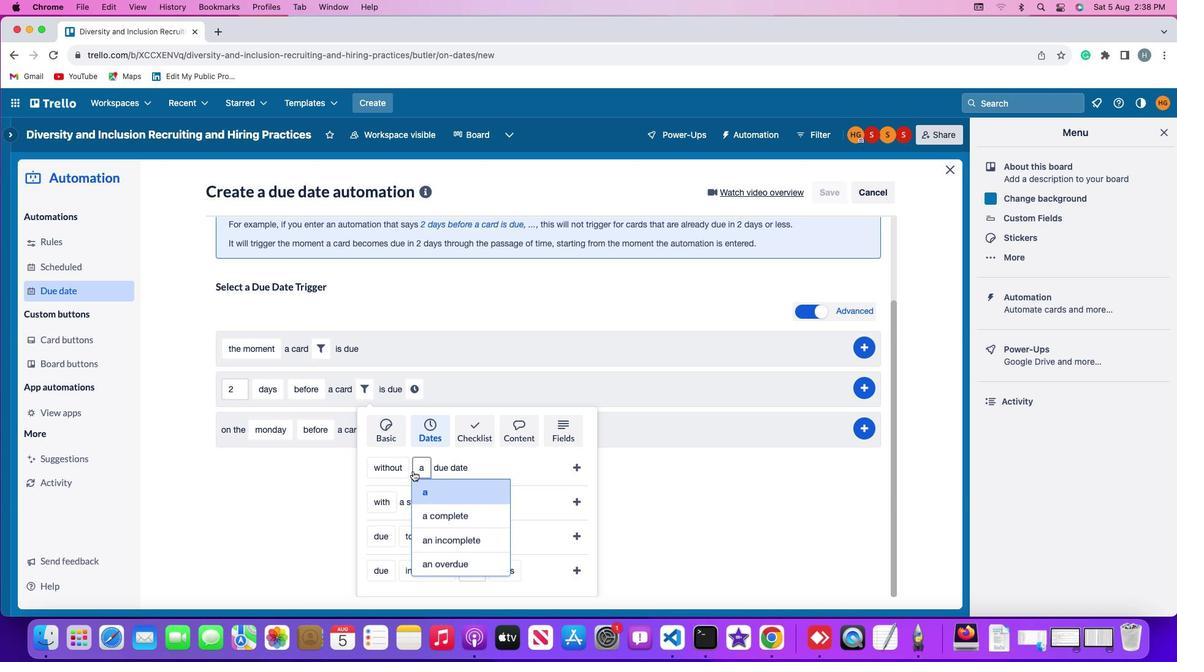 
Action: Mouse moved to (438, 485)
Screenshot: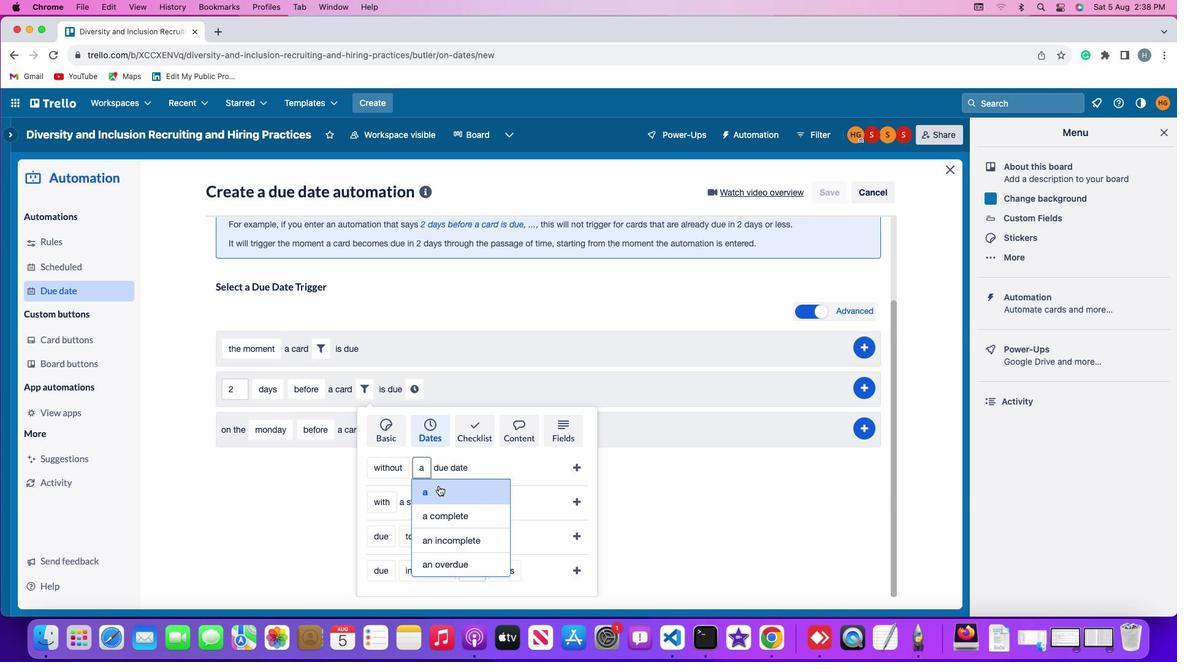 
Action: Mouse pressed left at (438, 485)
Screenshot: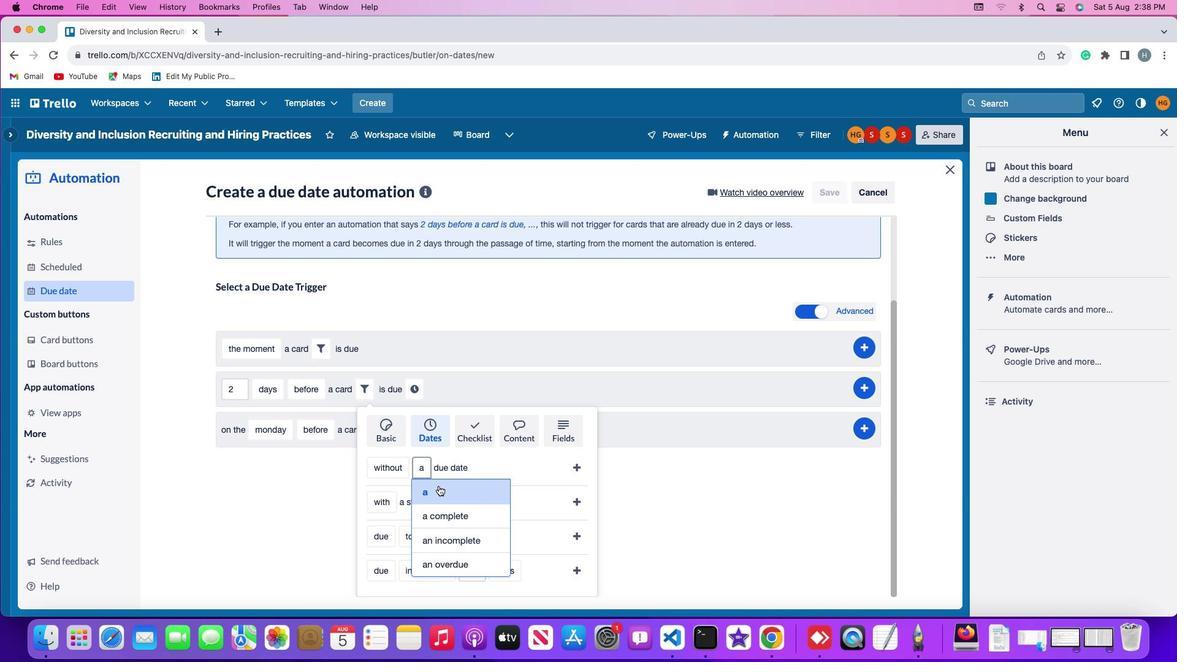 
Action: Mouse moved to (576, 461)
Screenshot: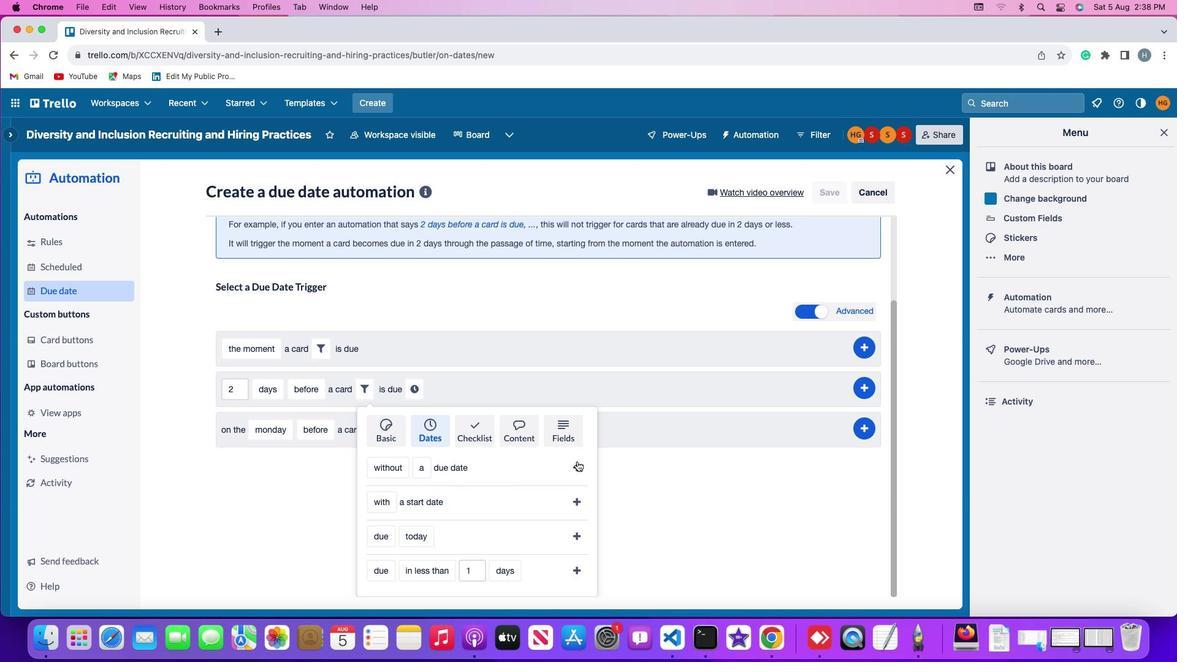 
Action: Mouse pressed left at (576, 461)
Screenshot: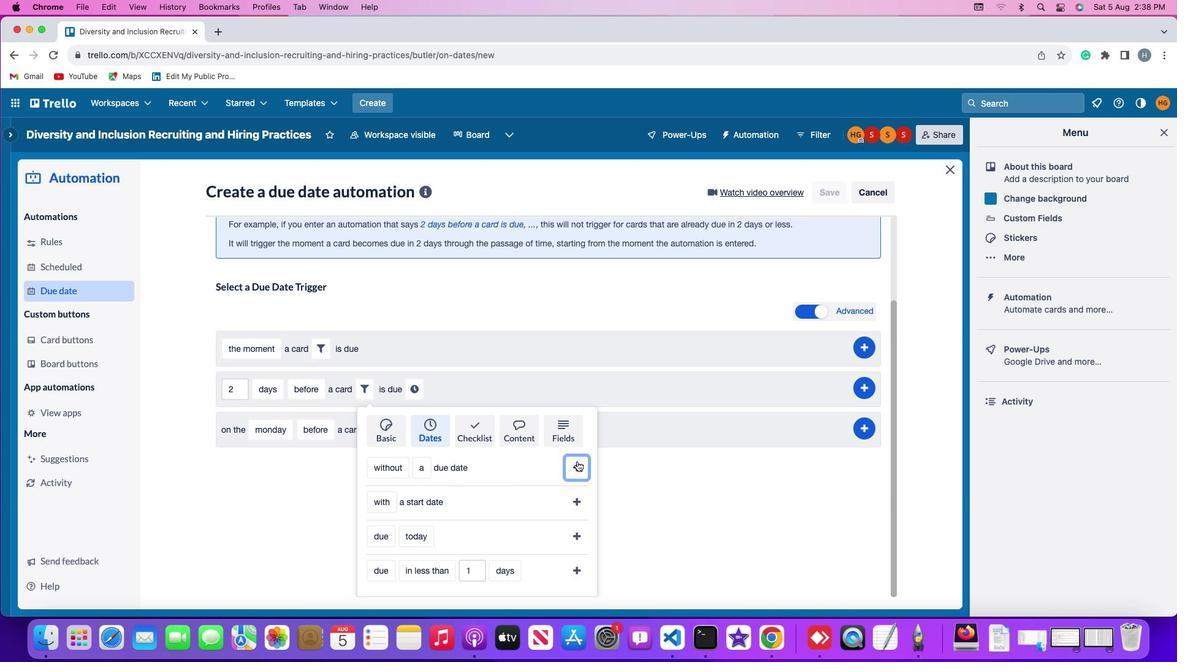 
Action: Mouse moved to (512, 490)
Screenshot: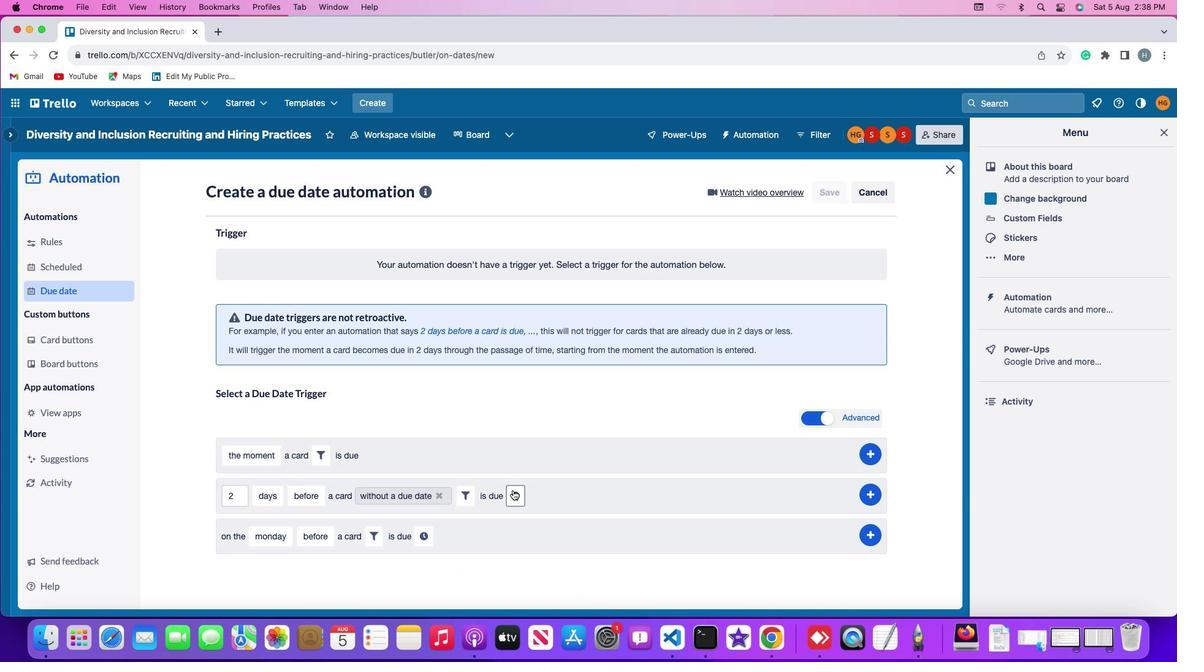 
Action: Mouse pressed left at (512, 490)
Screenshot: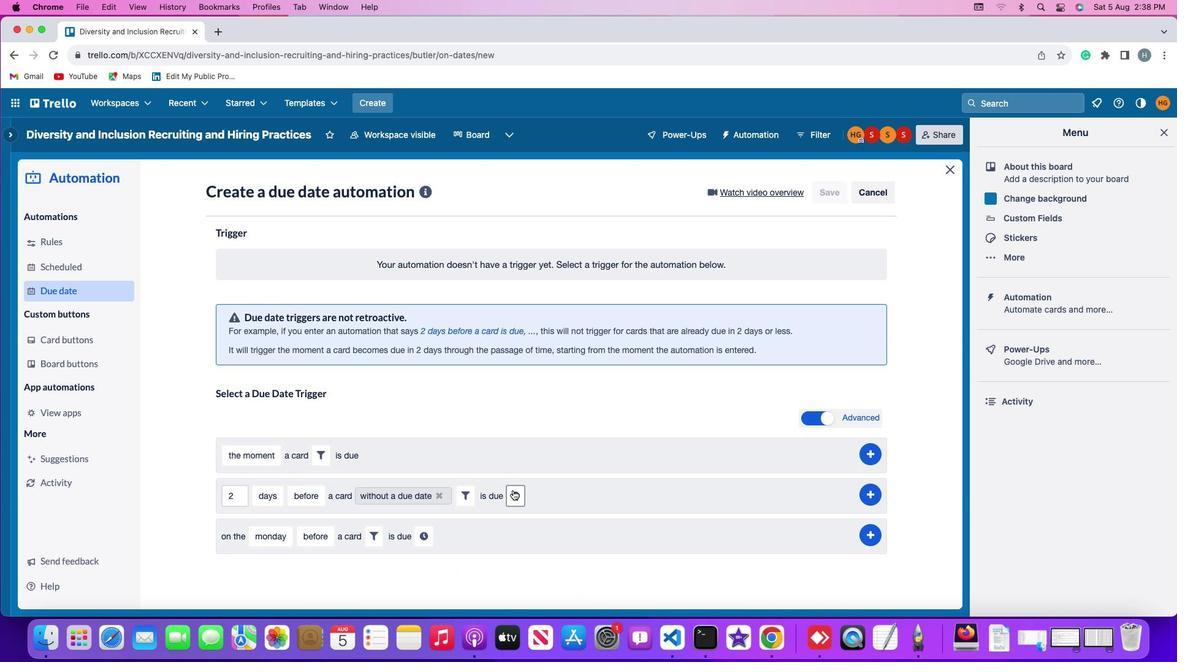 
Action: Mouse moved to (542, 497)
Screenshot: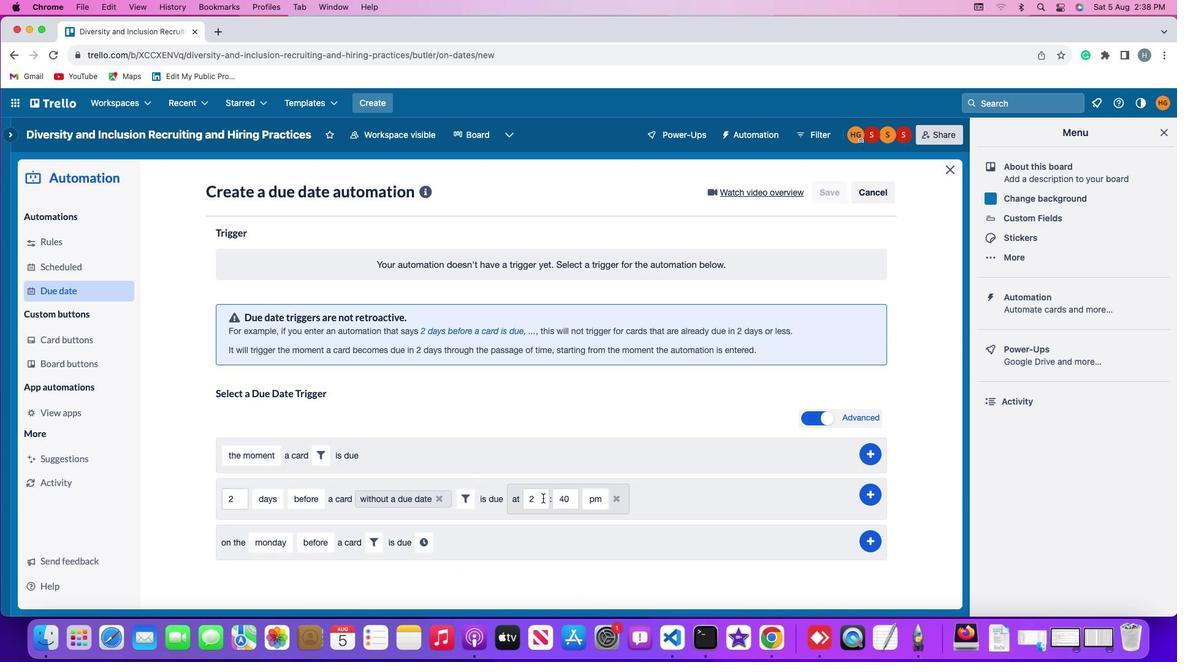 
Action: Mouse pressed left at (542, 497)
Screenshot: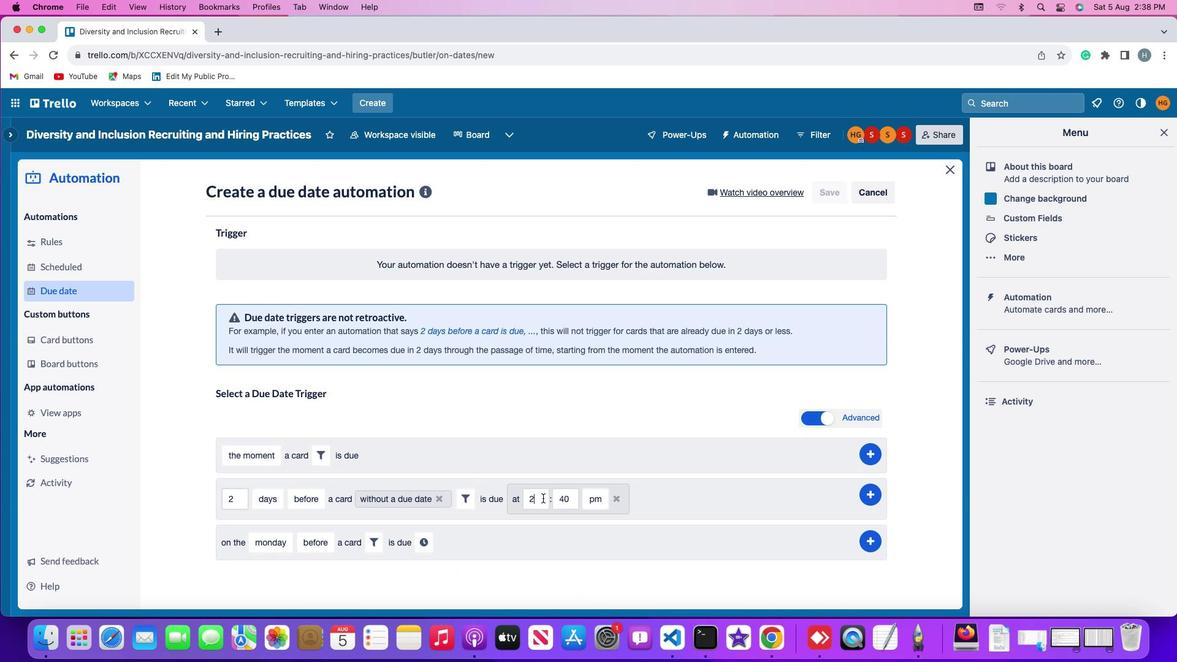 
Action: Key pressed Key.backspace'1''1'
Screenshot: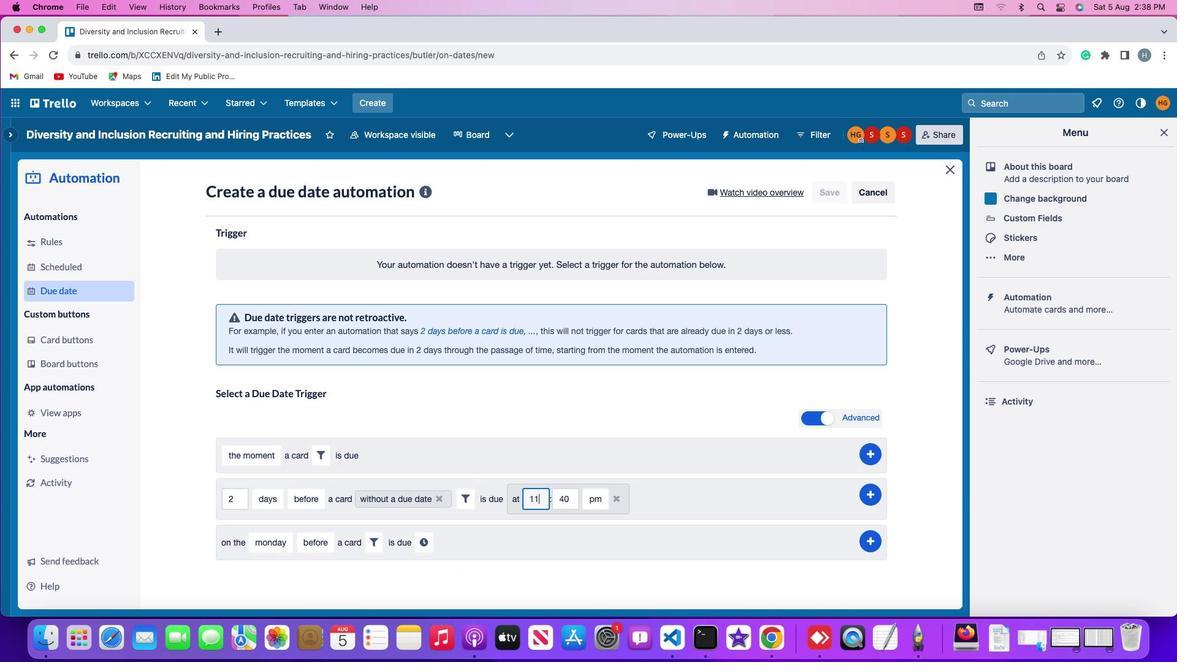 
Action: Mouse moved to (569, 497)
Screenshot: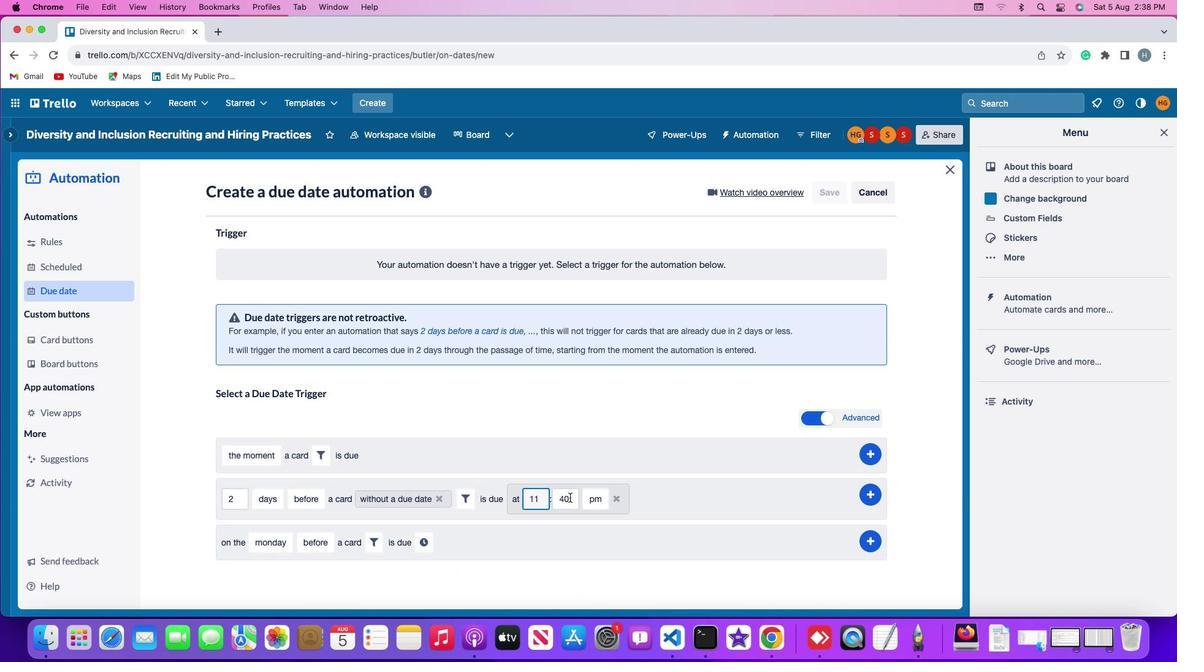 
Action: Mouse pressed left at (569, 497)
Screenshot: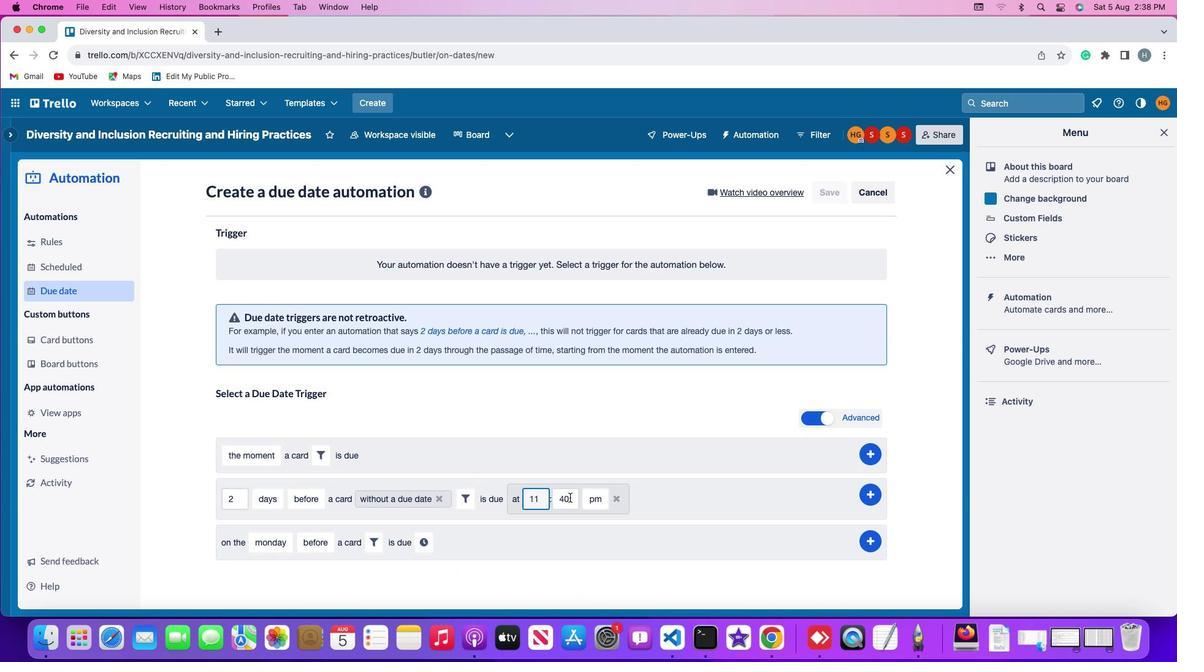
Action: Mouse moved to (569, 497)
Screenshot: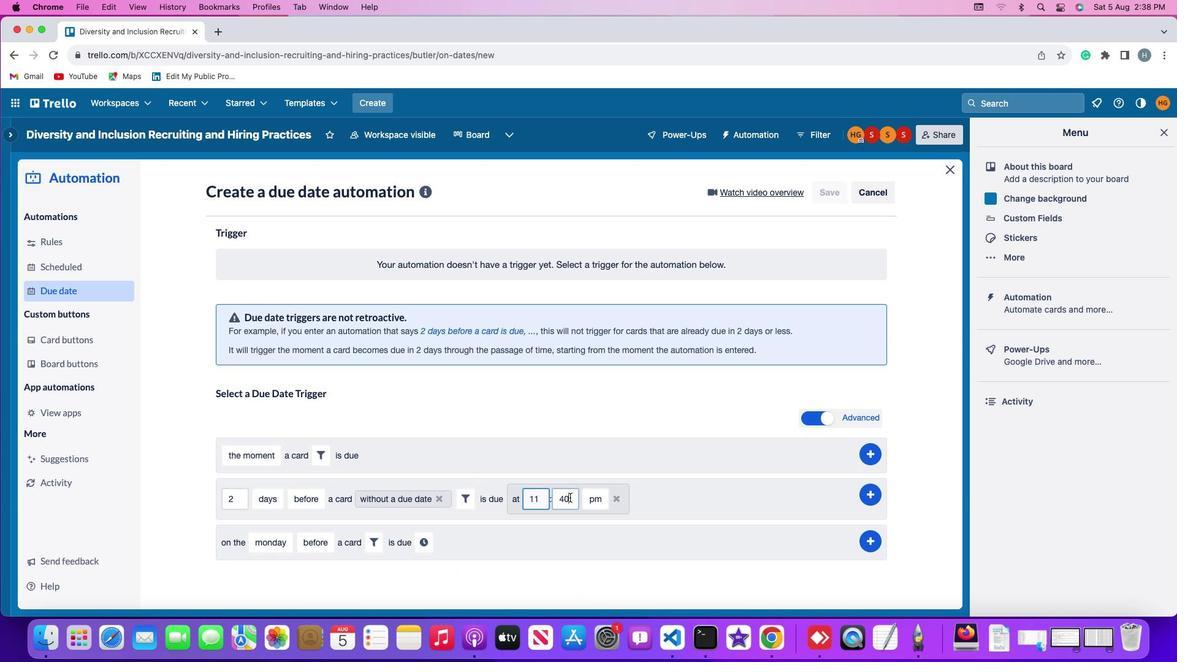 
Action: Key pressed Key.backspaceKey.backspace
Screenshot: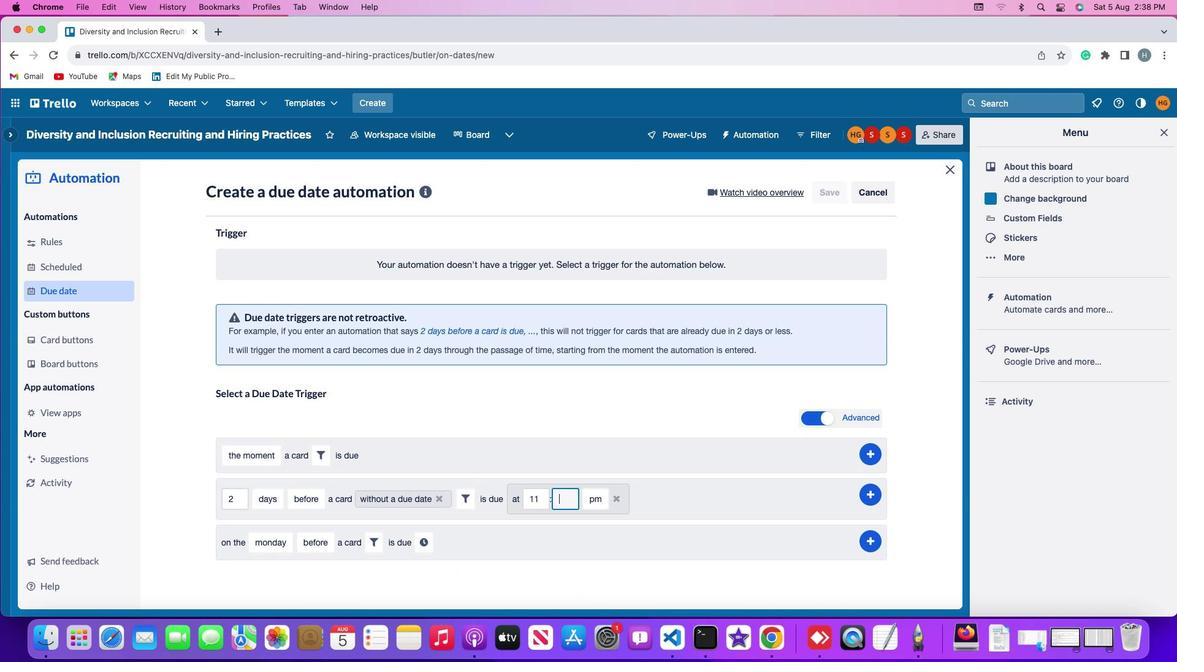 
Action: Mouse moved to (569, 497)
Screenshot: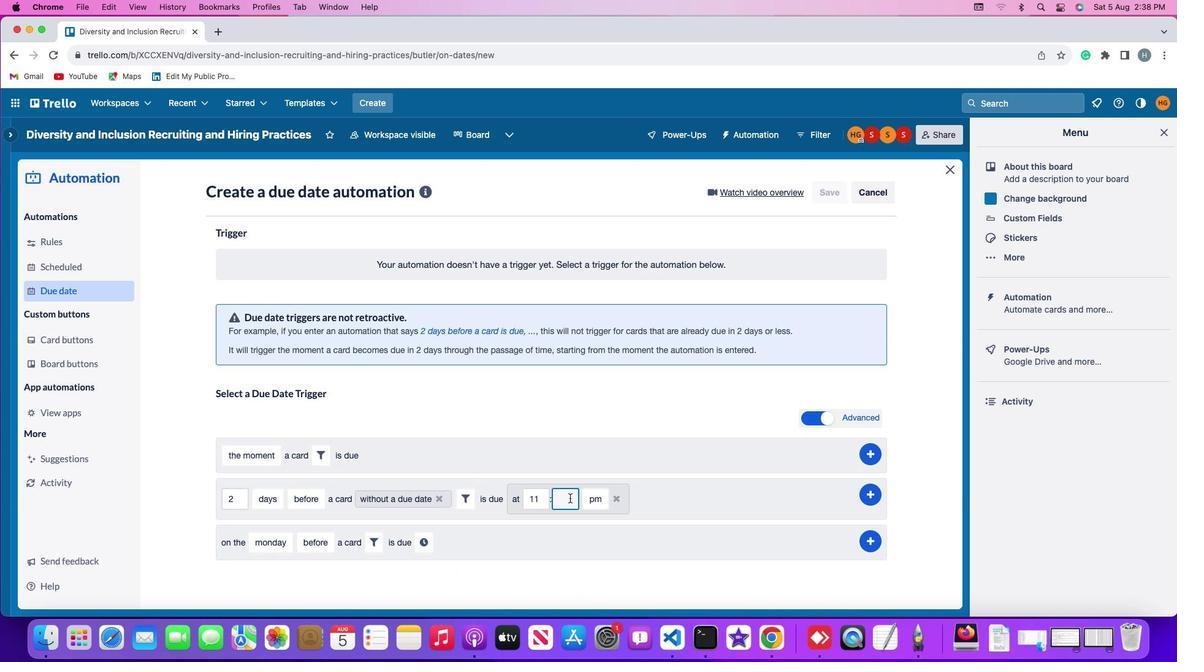 
Action: Key pressed '0'
Screenshot: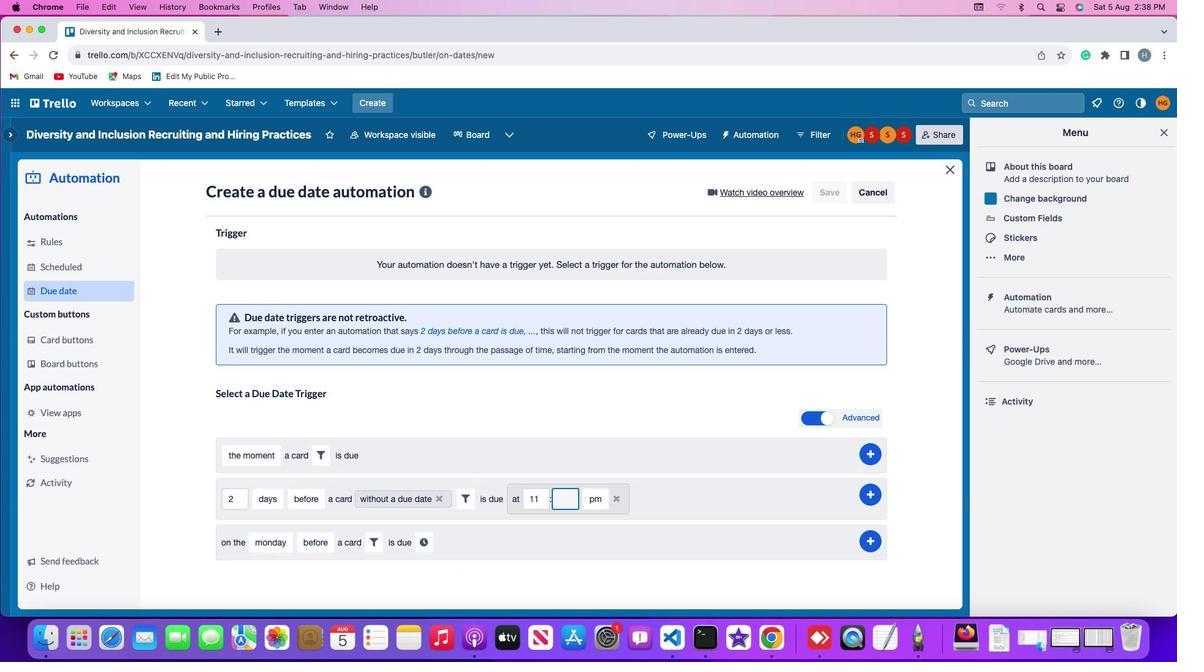 
Action: Mouse moved to (569, 497)
Screenshot: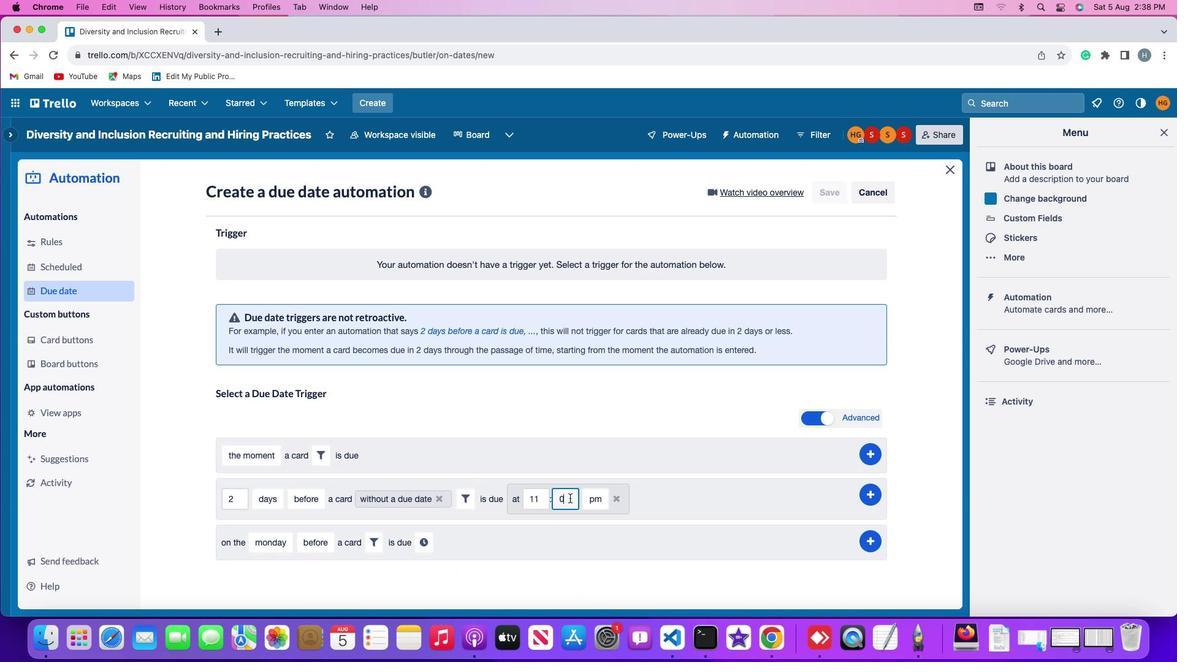 
Action: Key pressed '0'
Screenshot: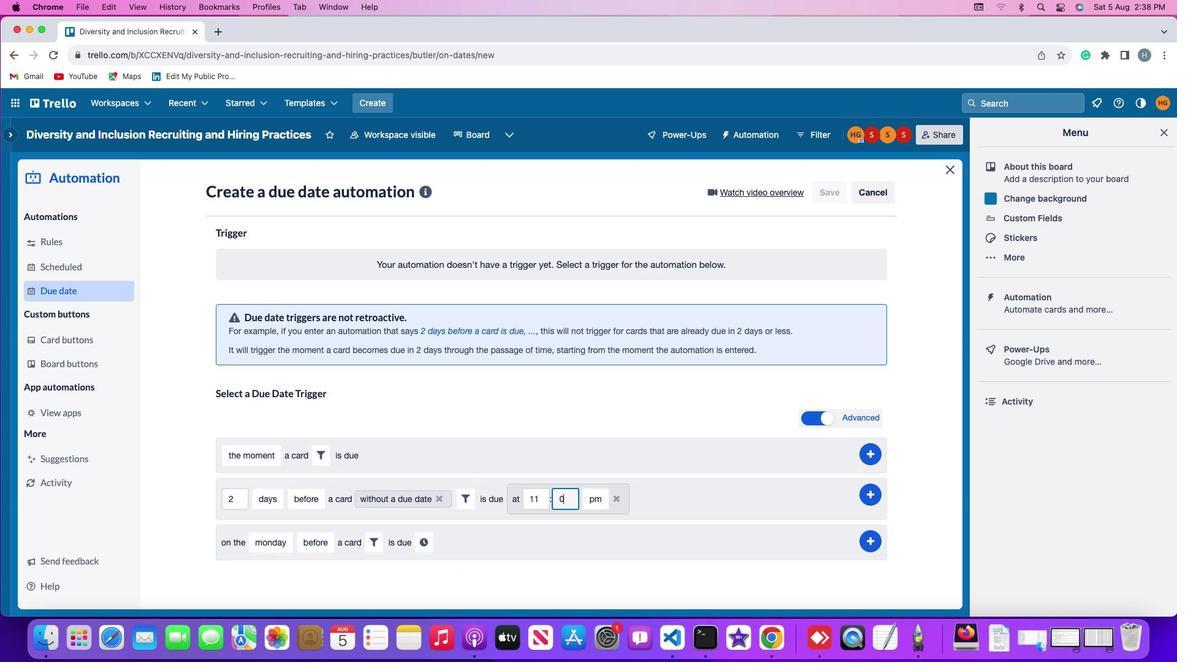 
Action: Mouse moved to (585, 498)
Screenshot: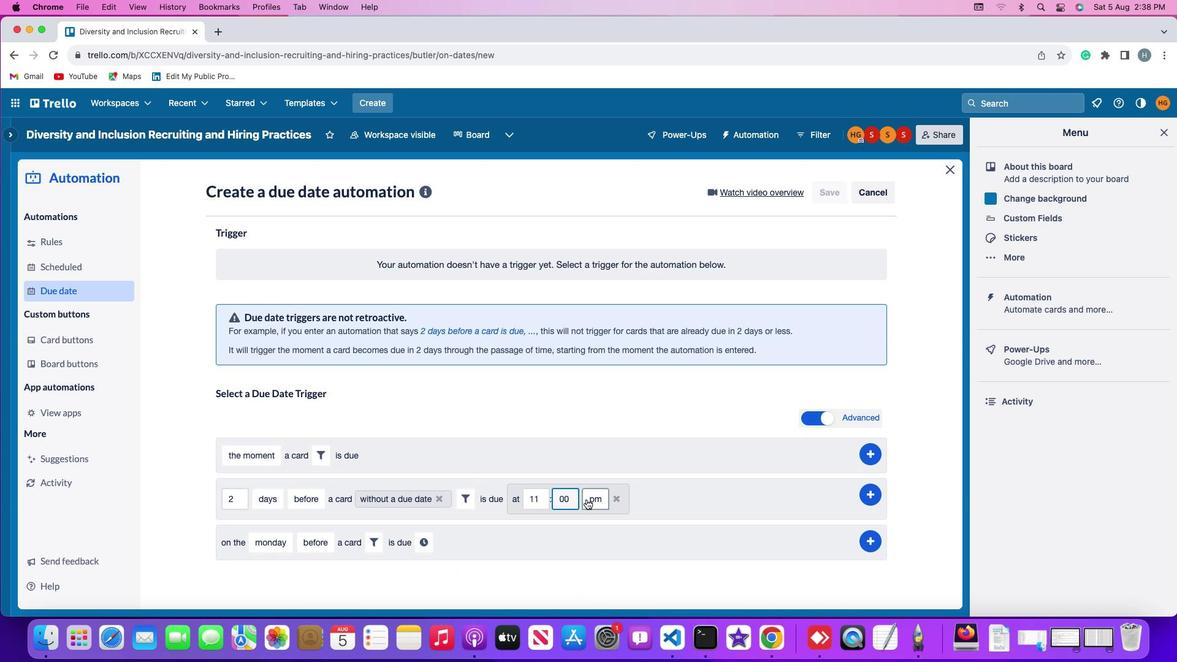 
Action: Mouse pressed left at (585, 498)
Screenshot: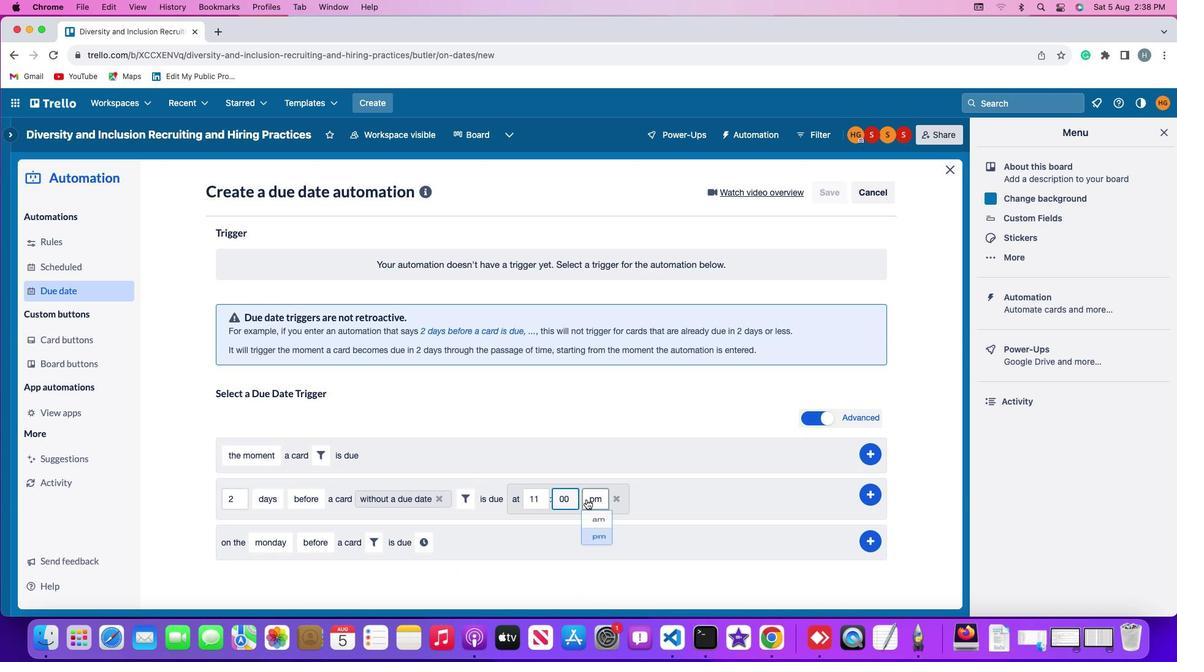 
Action: Mouse moved to (591, 519)
Screenshot: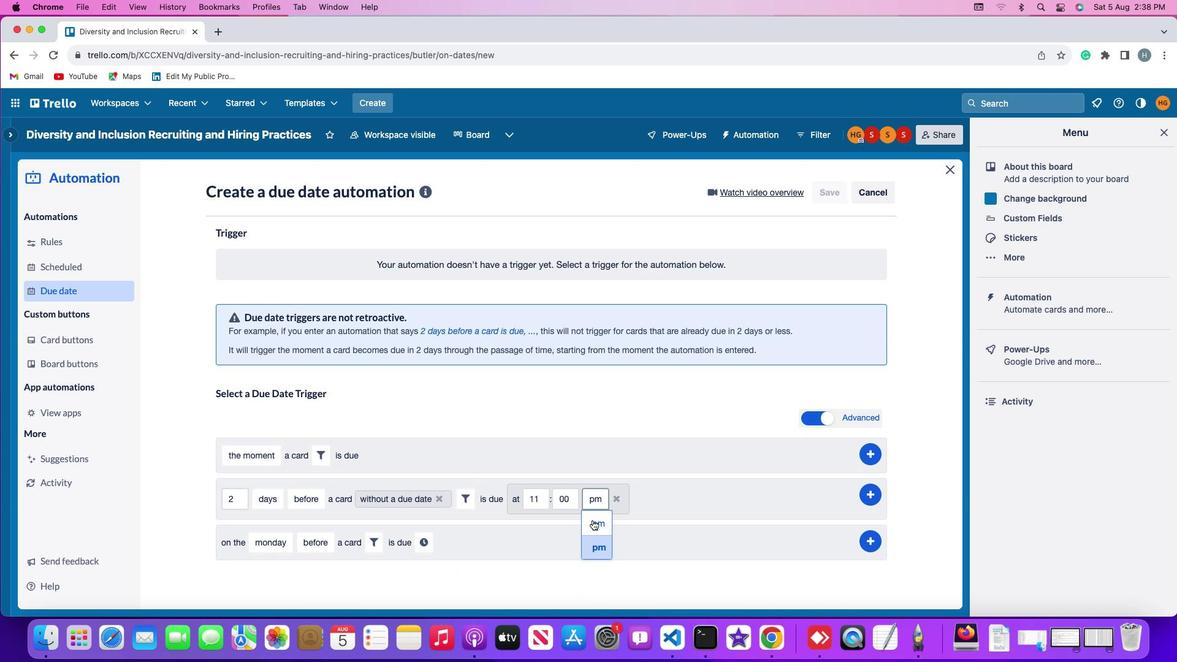 
Action: Mouse pressed left at (591, 519)
Screenshot: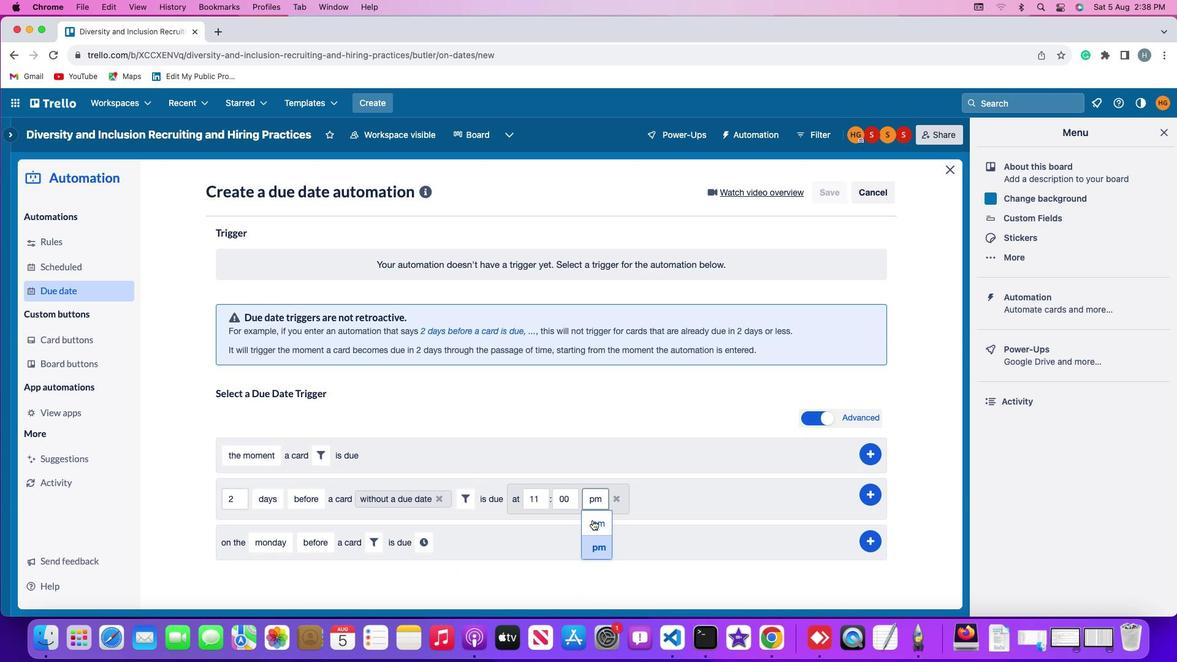 
Action: Mouse moved to (869, 493)
Screenshot: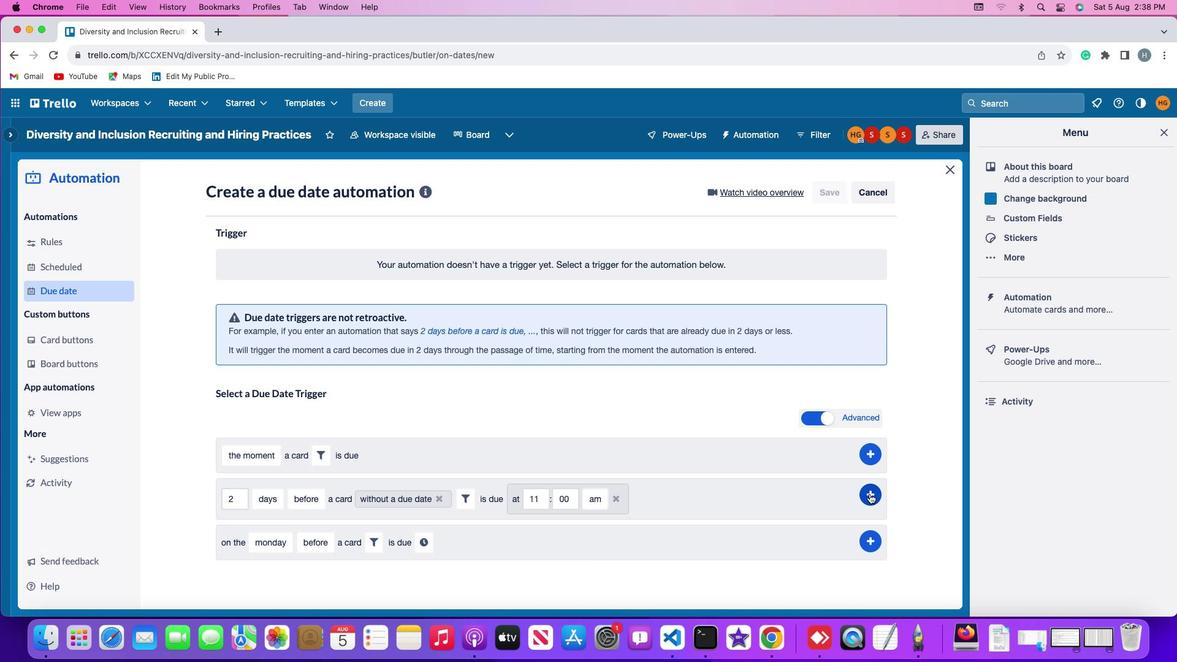 
Action: Mouse pressed left at (869, 493)
Screenshot: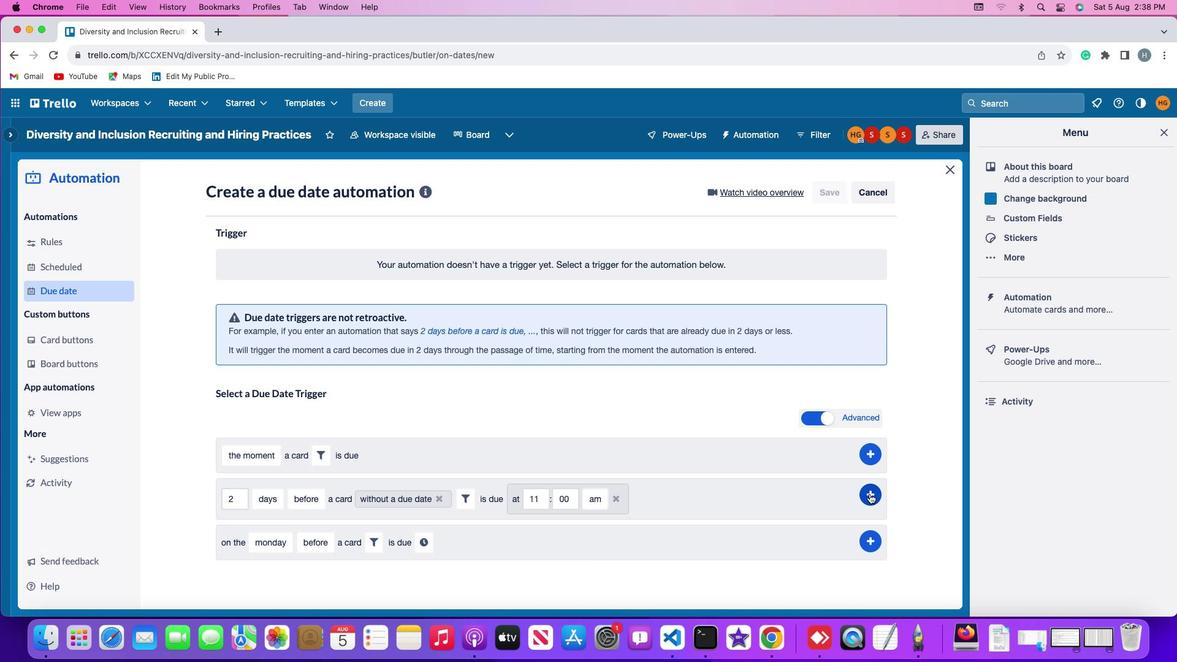 
Action: Mouse moved to (816, 363)
Screenshot: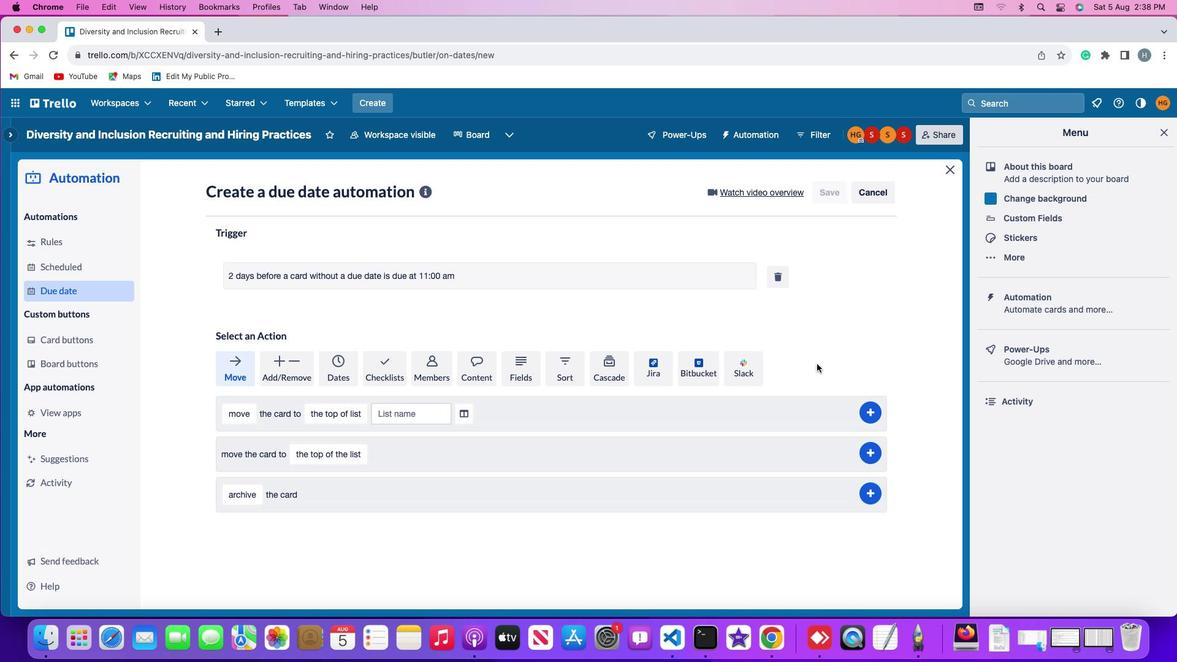 
